 Task: Look for space in Partinico, Italy from 22nd June, 2023 to 30th June, 2023 for 2 adults in price range Rs.7000 to Rs.15000. Place can be entire place with 1  bedroom having 1 bed and 1 bathroom. Property type can be house, flat, guest house, hotel. Booking option can be shelf check-in. Required host language is English.
Action: Mouse moved to (486, 85)
Screenshot: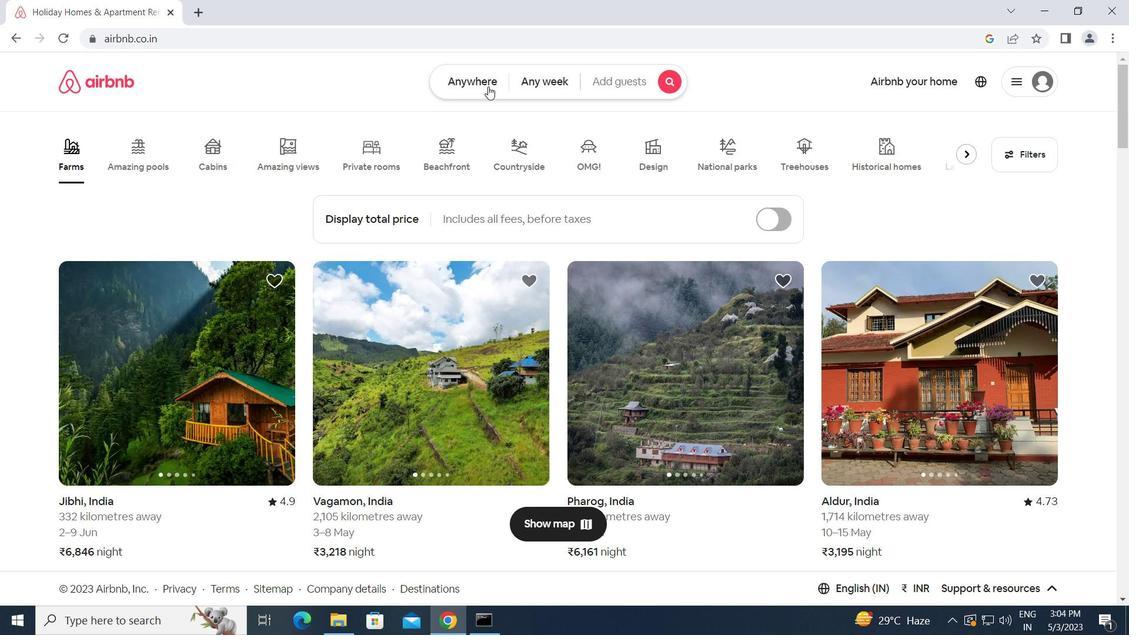 
Action: Mouse pressed left at (486, 85)
Screenshot: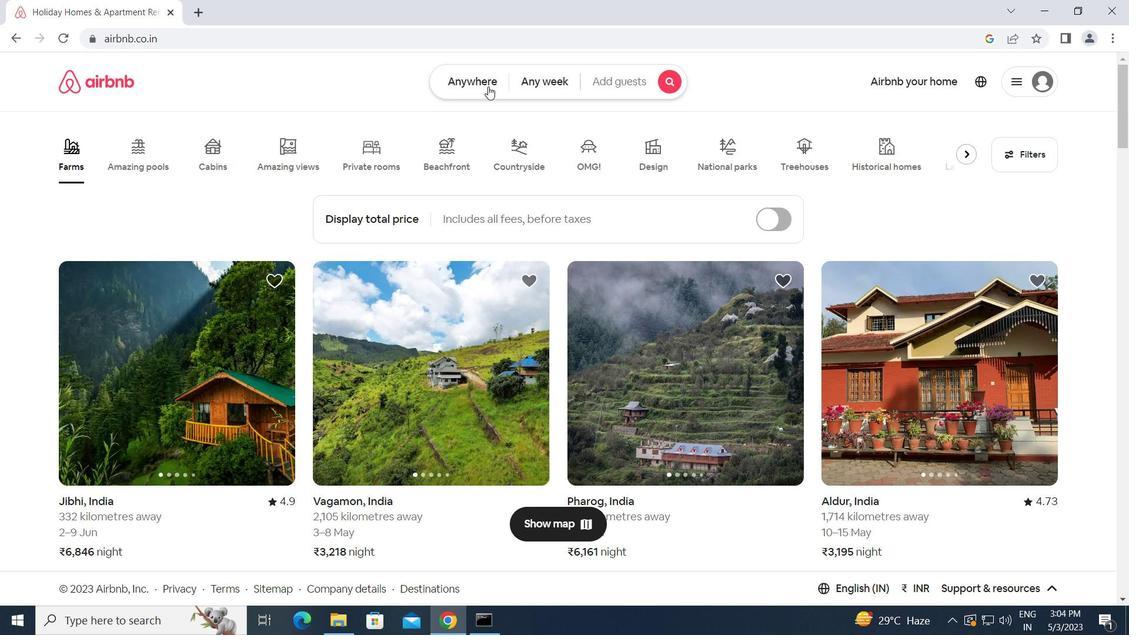 
Action: Mouse moved to (339, 139)
Screenshot: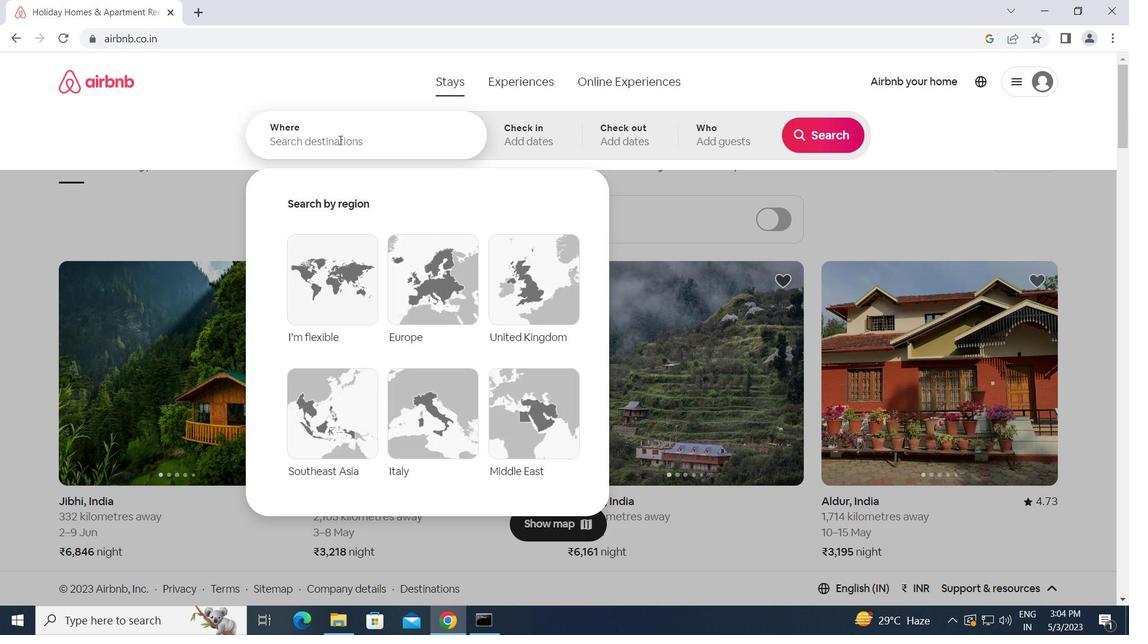 
Action: Mouse pressed left at (339, 139)
Screenshot: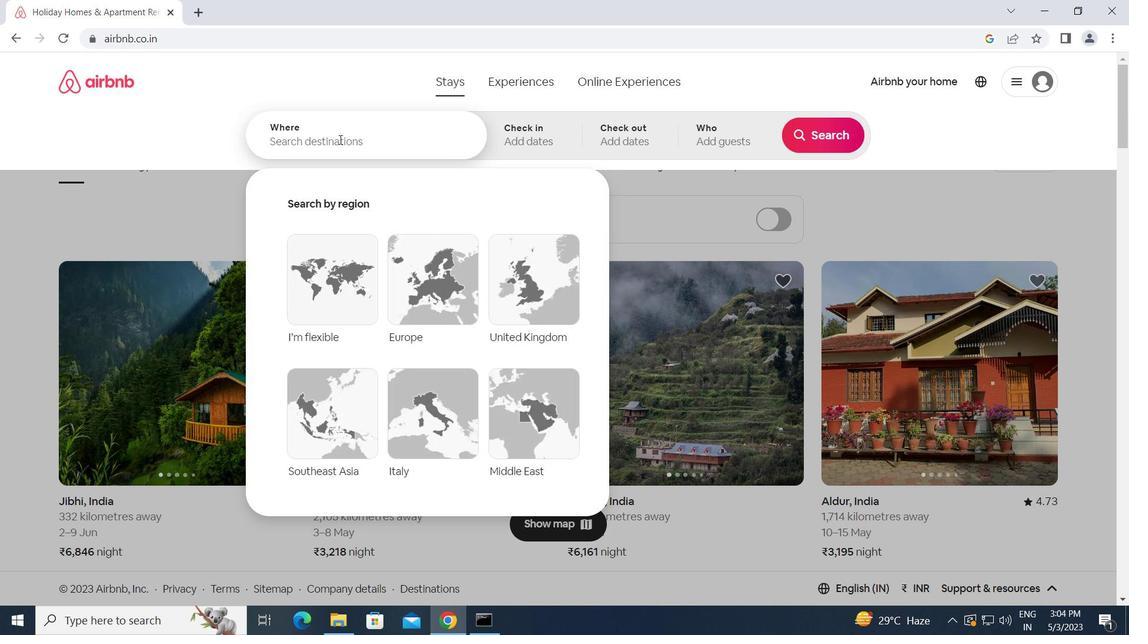 
Action: Key pressed p<Key.caps_lock>artinico,<Key.space><Key.caps_lock>i<Key.caps_lock>taly<Key.enter>
Screenshot: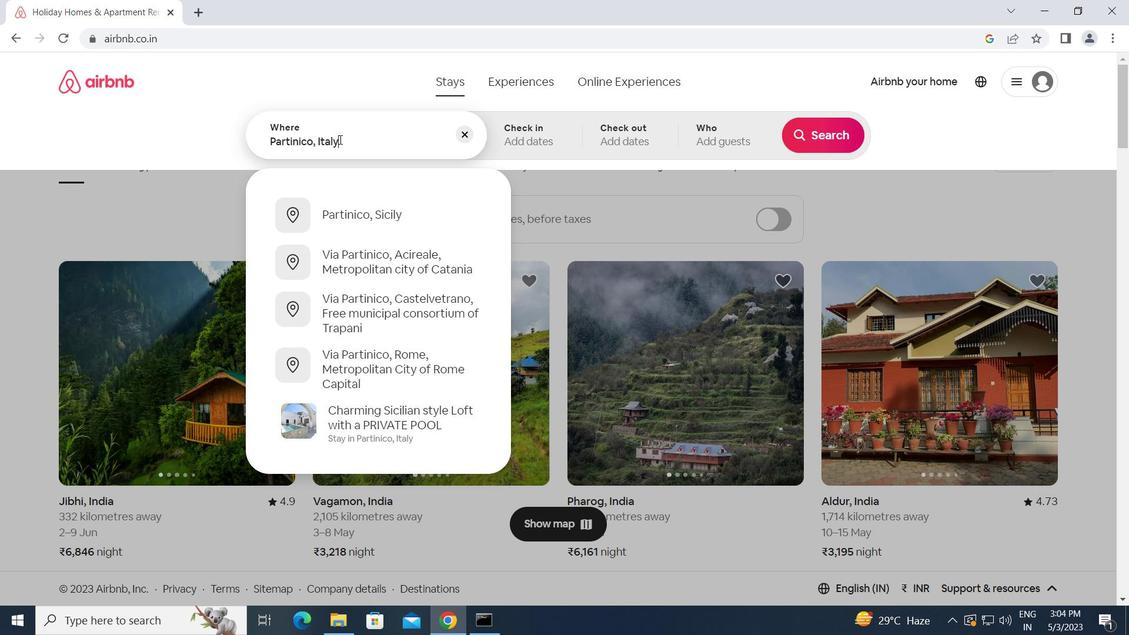 
Action: Mouse moved to (739, 412)
Screenshot: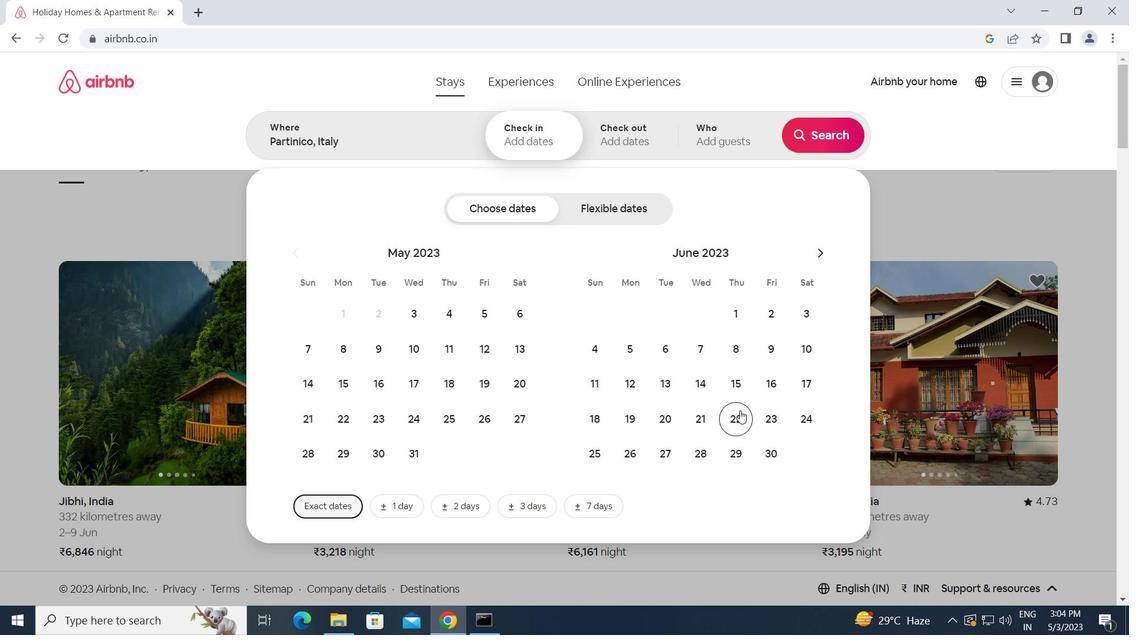 
Action: Mouse pressed left at (739, 412)
Screenshot: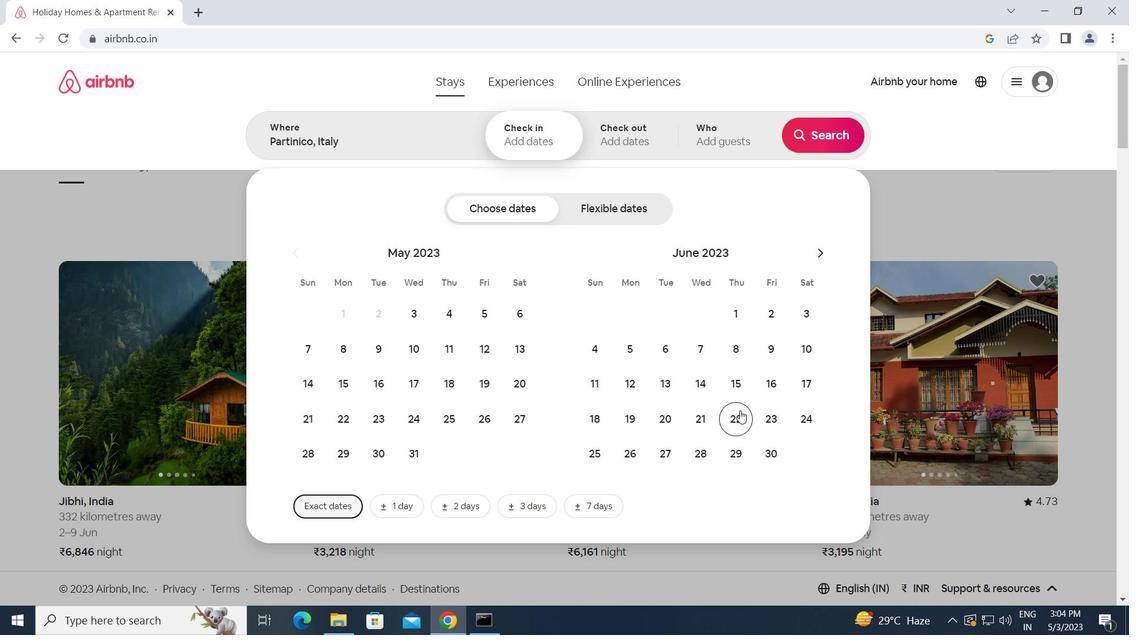 
Action: Mouse moved to (765, 452)
Screenshot: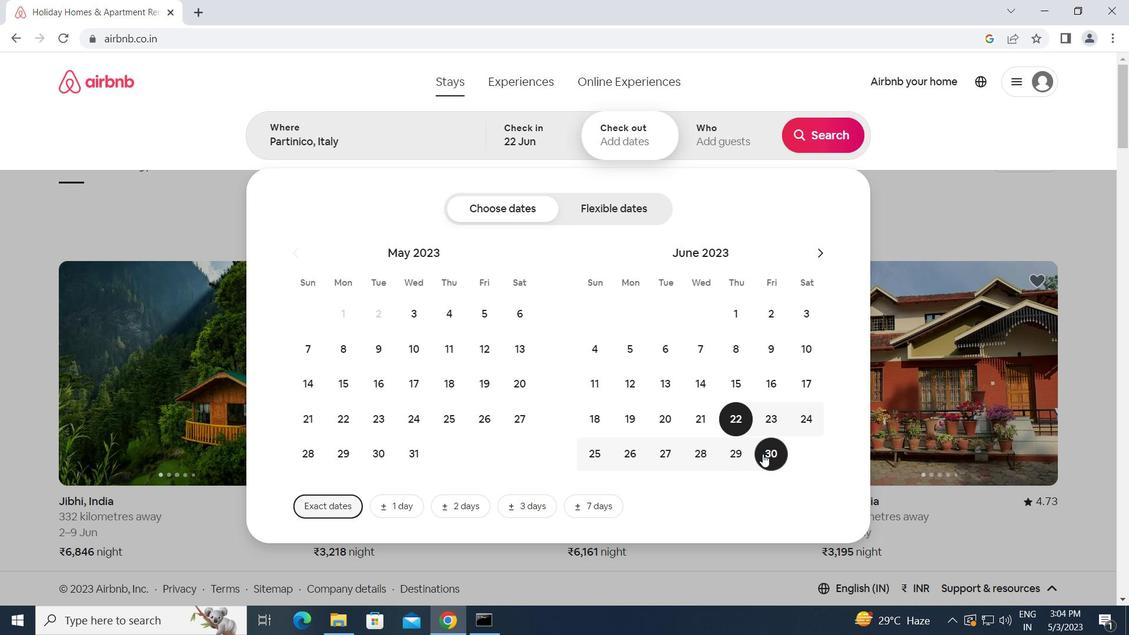 
Action: Mouse pressed left at (765, 452)
Screenshot: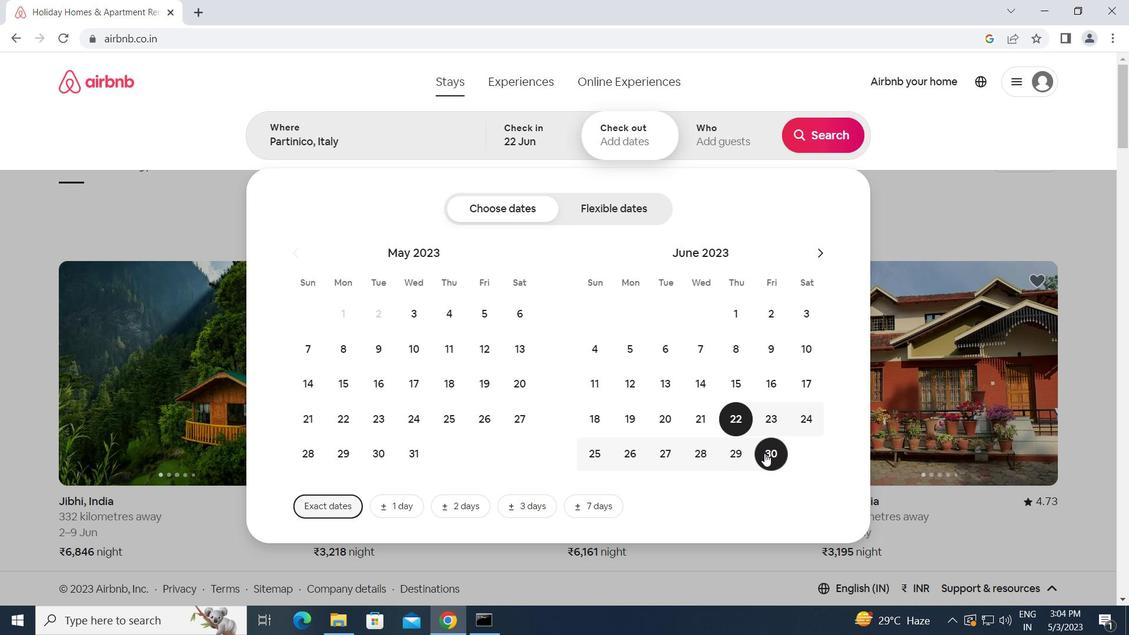 
Action: Mouse moved to (706, 135)
Screenshot: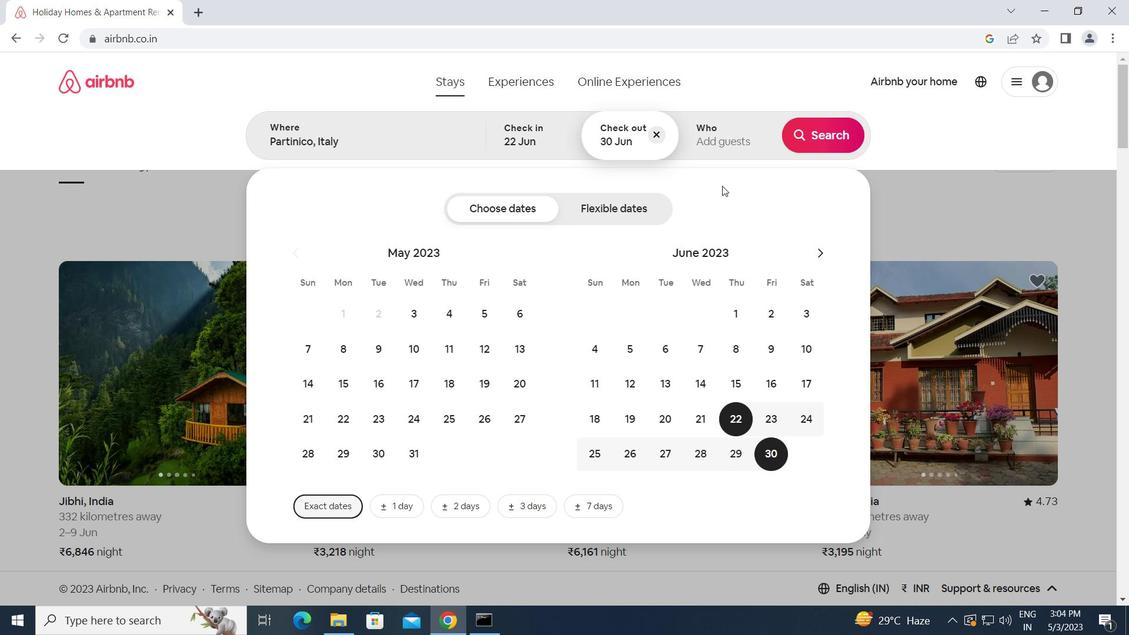 
Action: Mouse pressed left at (706, 135)
Screenshot: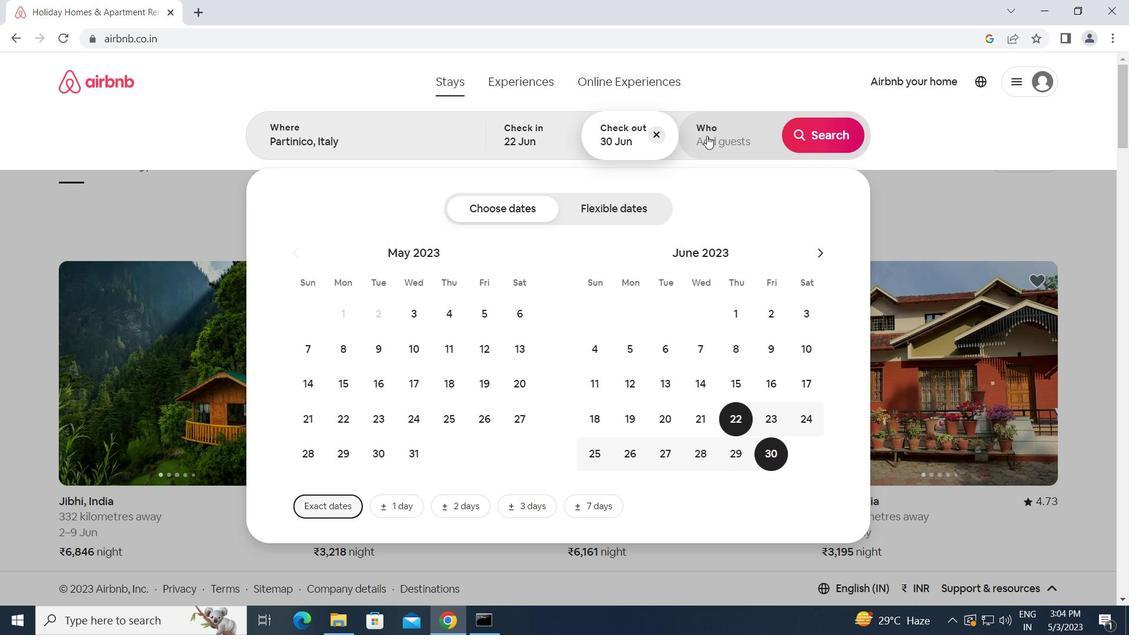 
Action: Mouse moved to (829, 211)
Screenshot: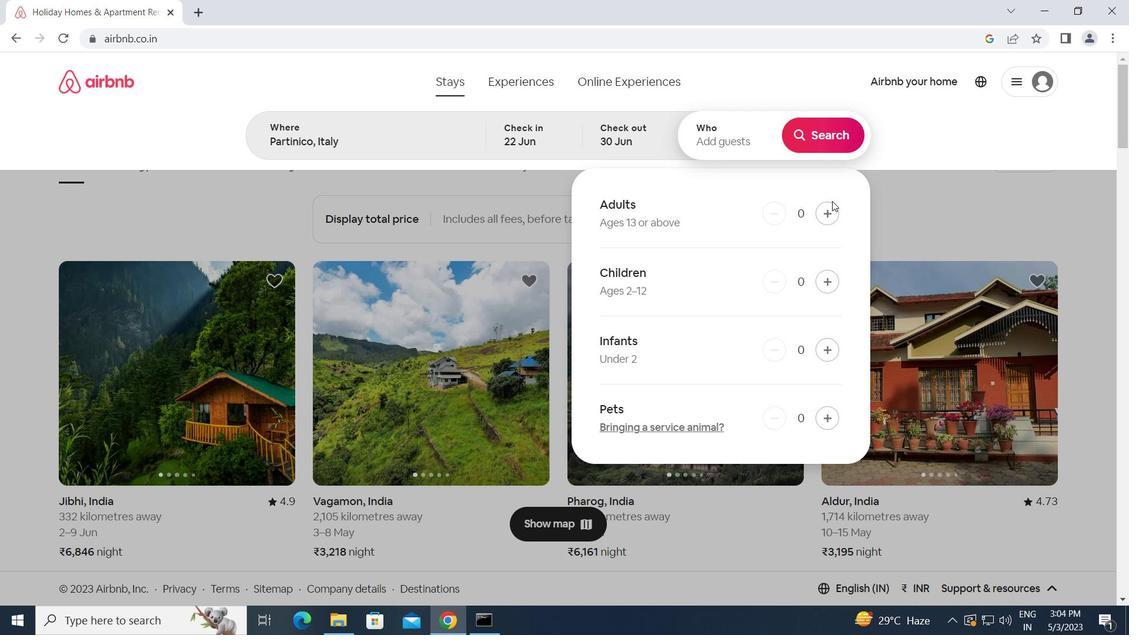 
Action: Mouse pressed left at (829, 211)
Screenshot: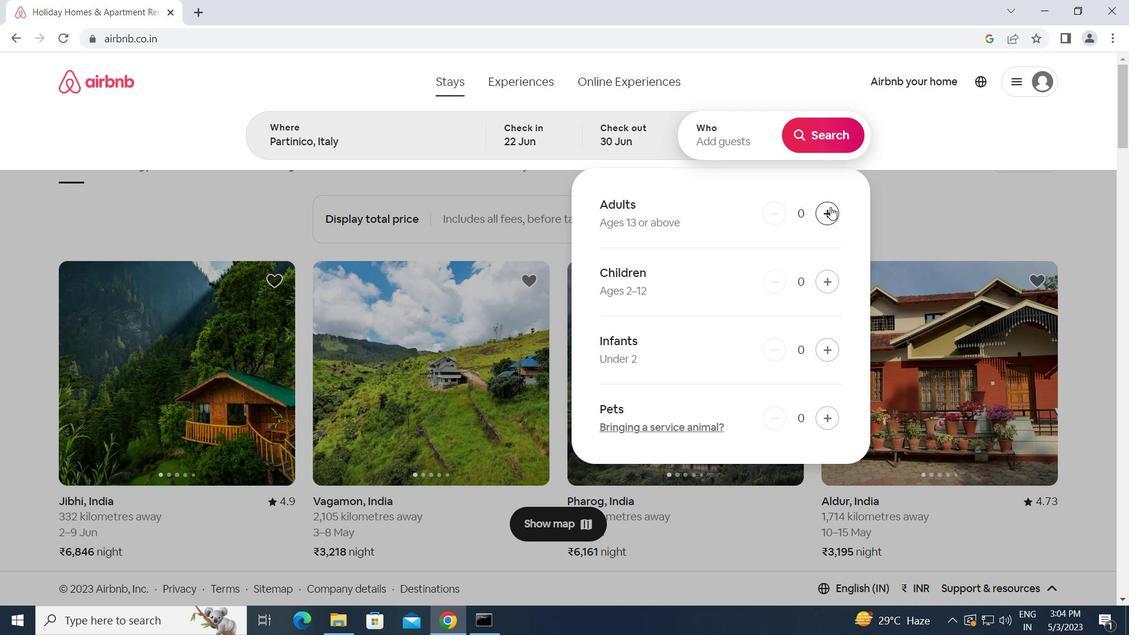 
Action: Mouse pressed left at (829, 211)
Screenshot: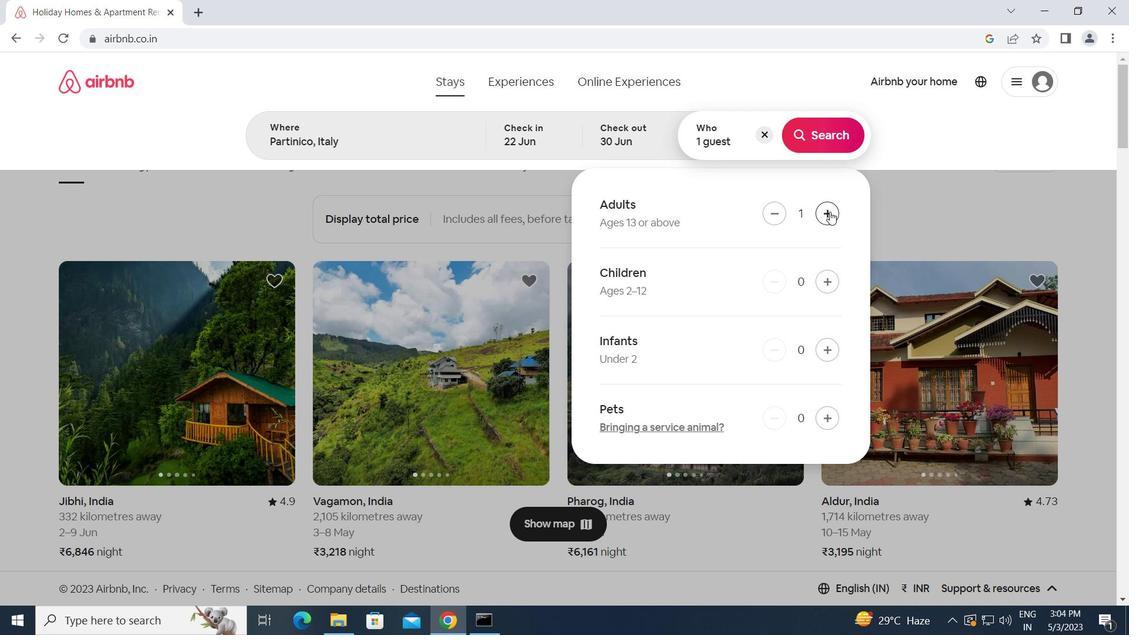
Action: Mouse moved to (827, 131)
Screenshot: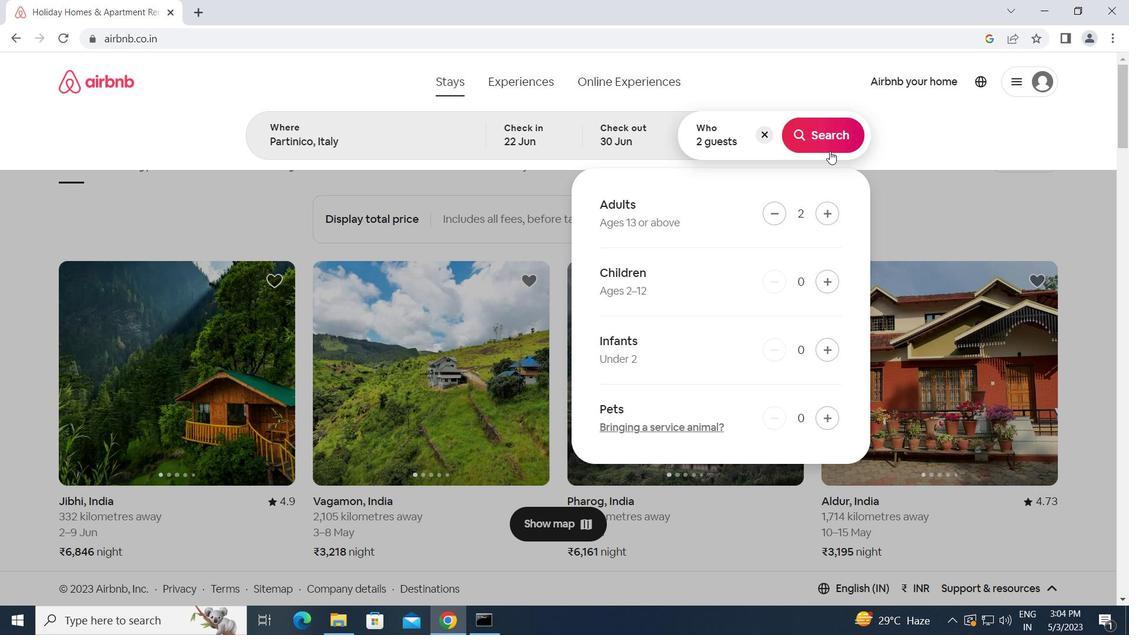 
Action: Mouse pressed left at (827, 131)
Screenshot: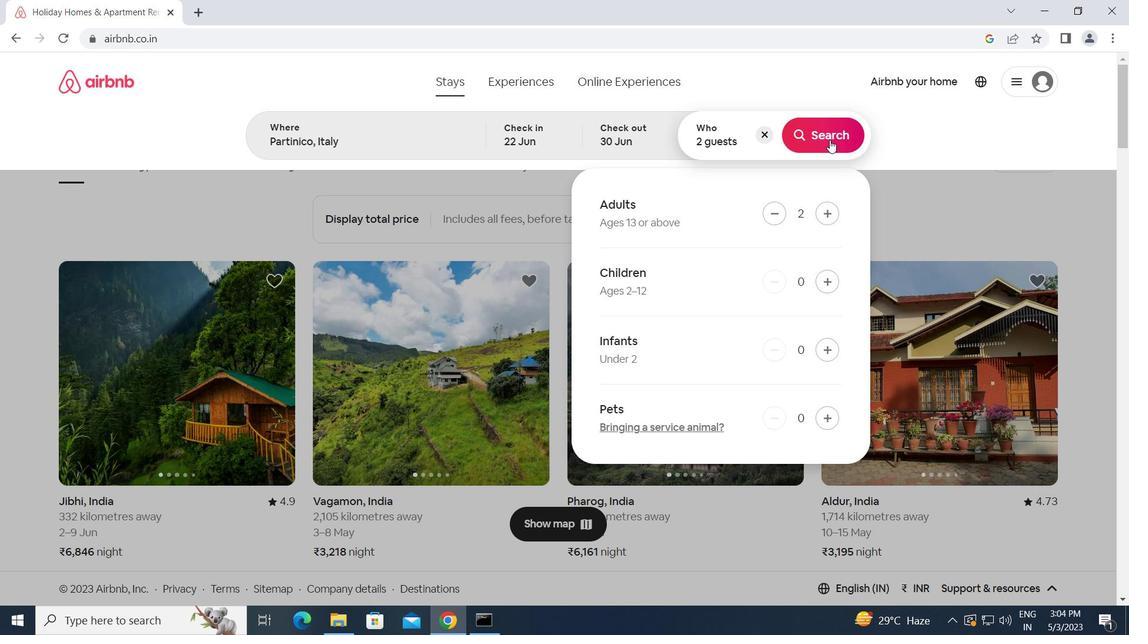 
Action: Mouse moved to (1049, 132)
Screenshot: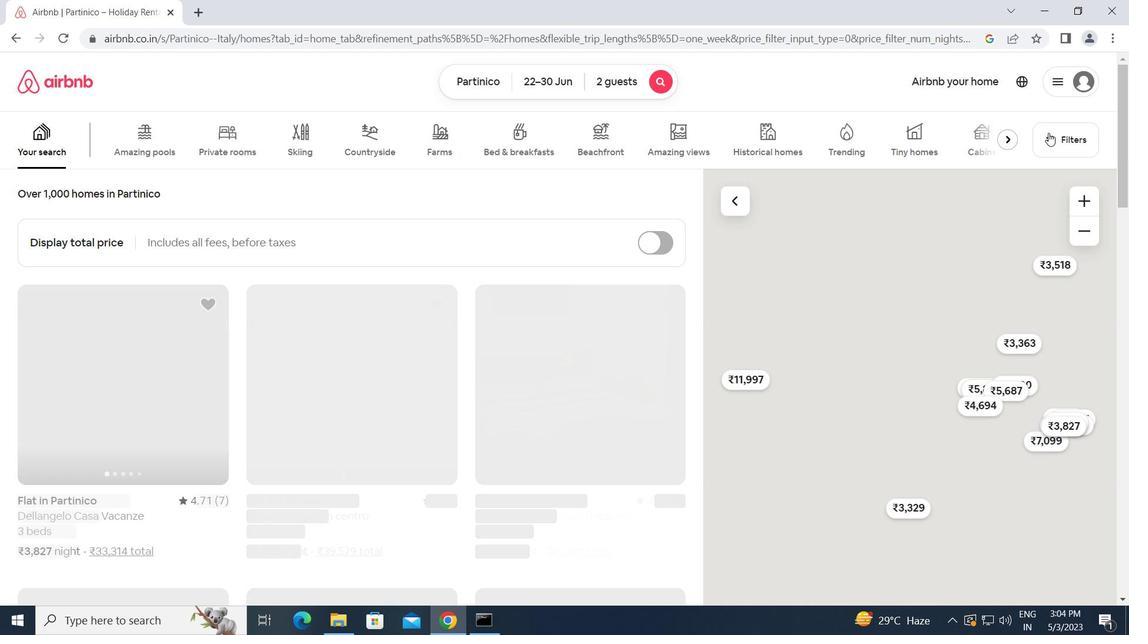 
Action: Mouse pressed left at (1049, 132)
Screenshot: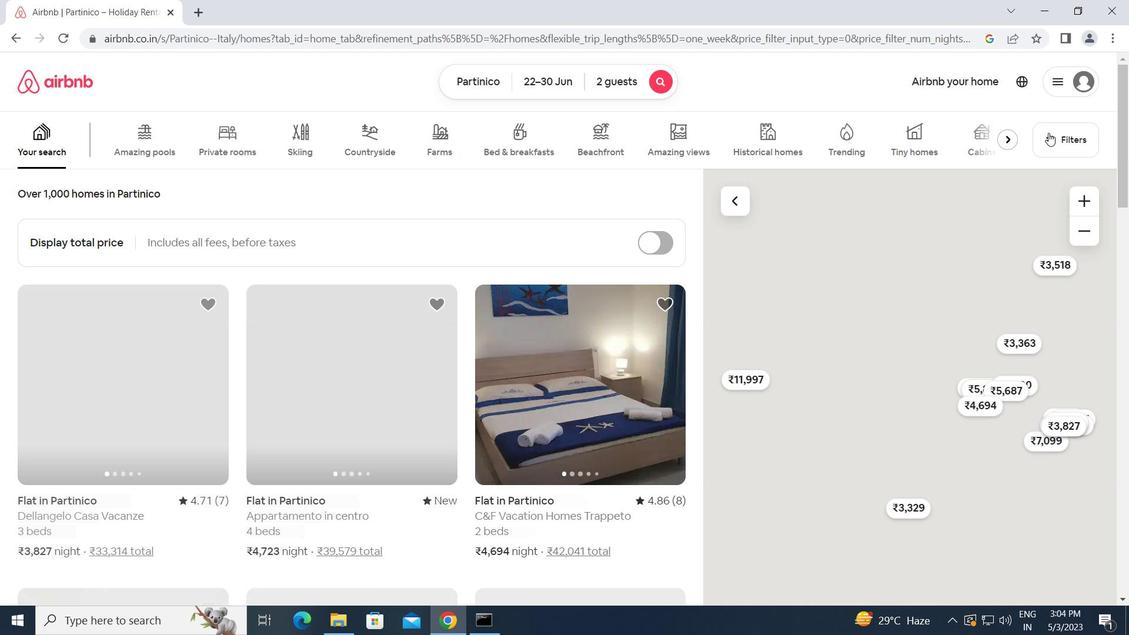 
Action: Mouse moved to (367, 326)
Screenshot: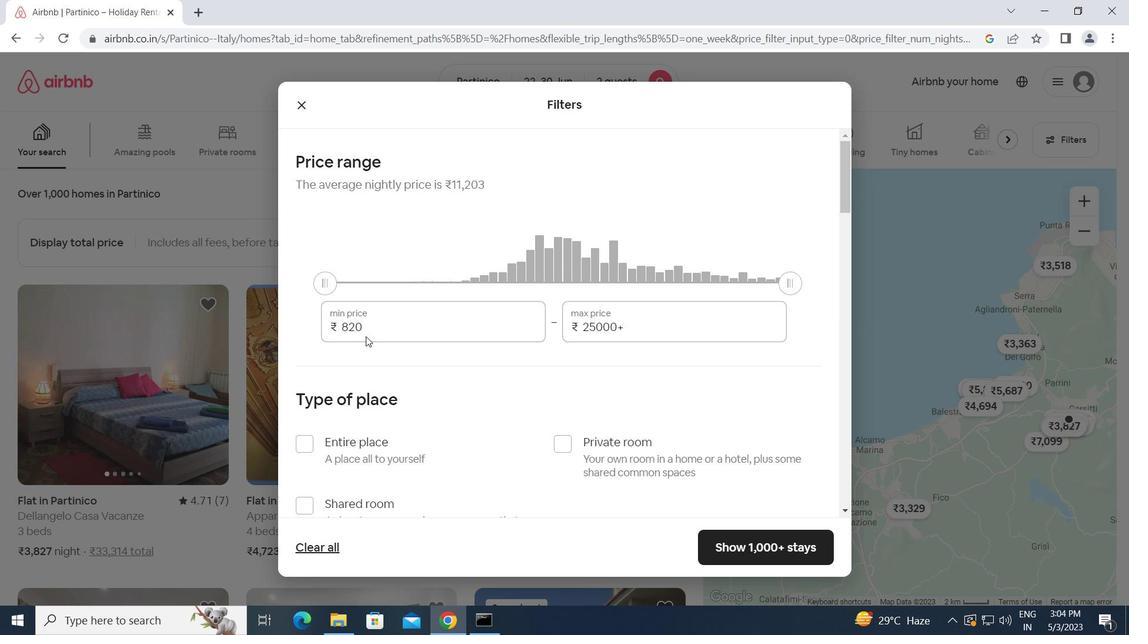 
Action: Mouse pressed left at (367, 326)
Screenshot: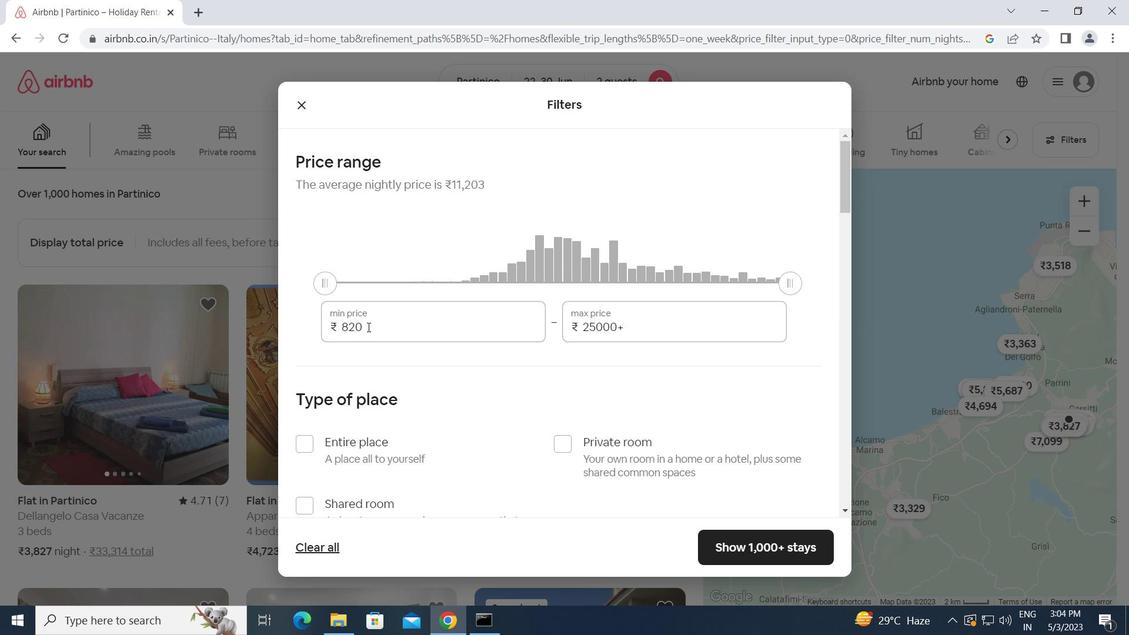 
Action: Mouse moved to (320, 332)
Screenshot: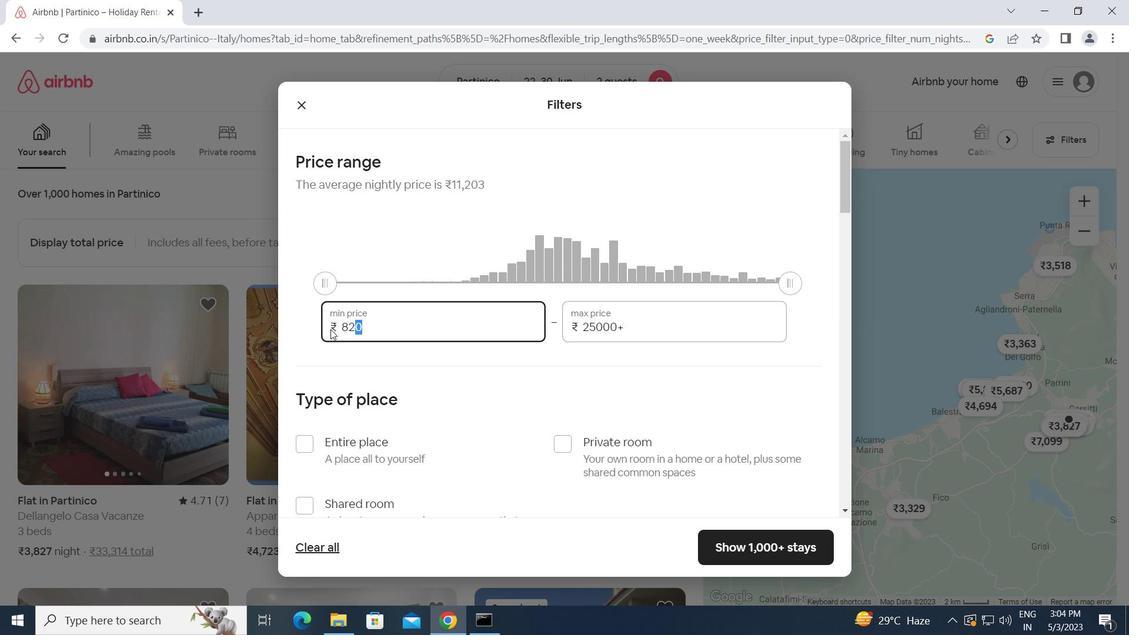 
Action: Key pressed 7000<Key.tab>15000
Screenshot: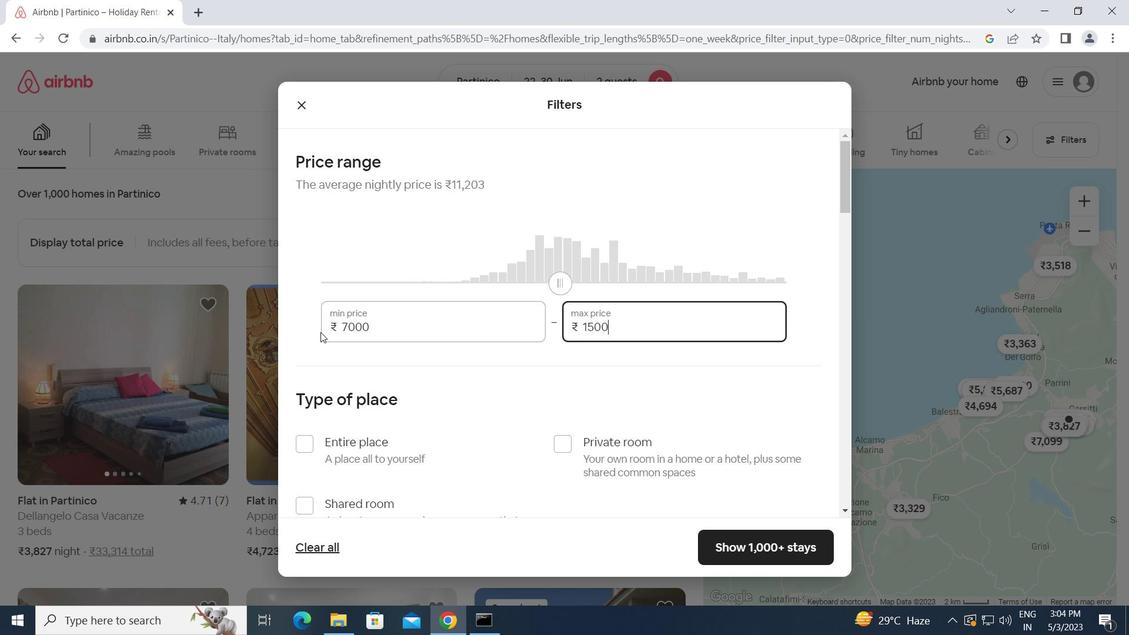 
Action: Mouse moved to (309, 445)
Screenshot: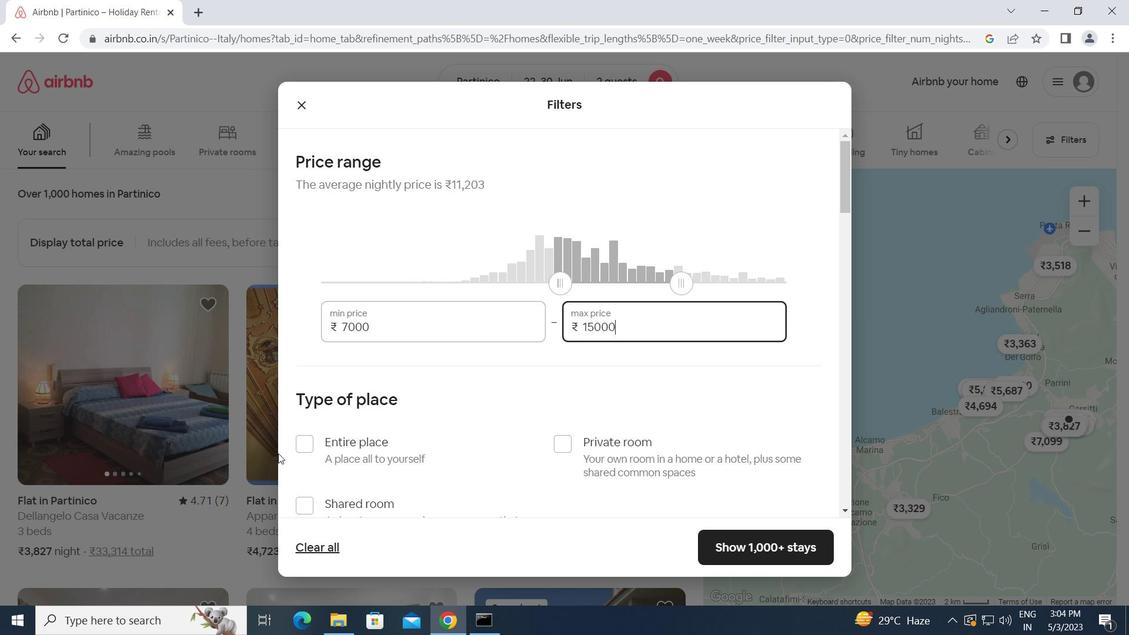 
Action: Mouse pressed left at (309, 445)
Screenshot: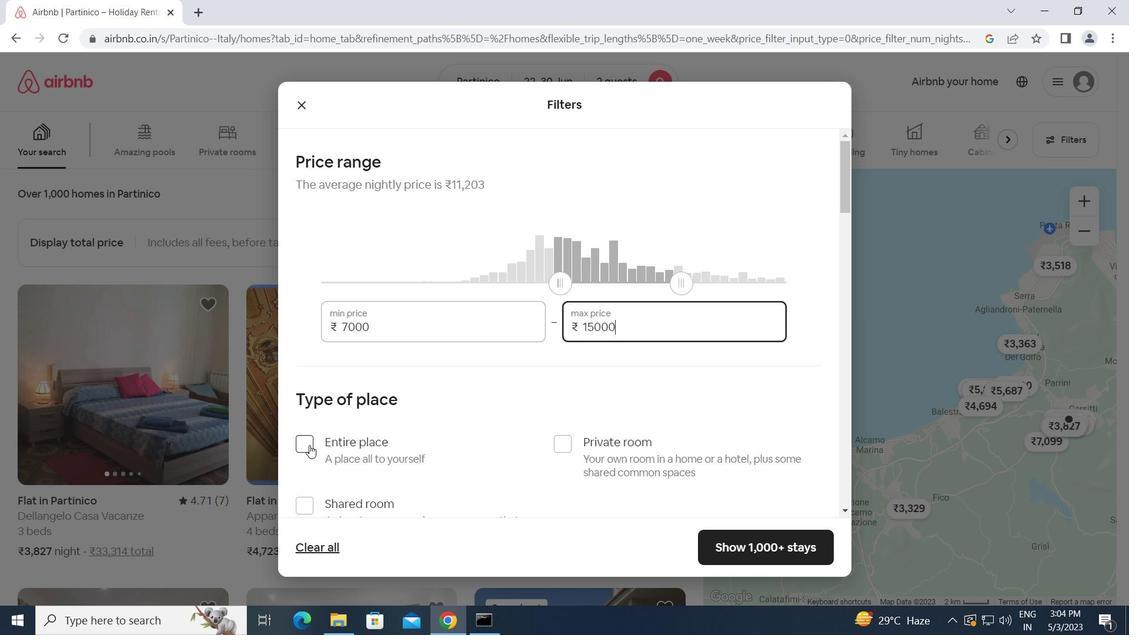 
Action: Mouse moved to (316, 449)
Screenshot: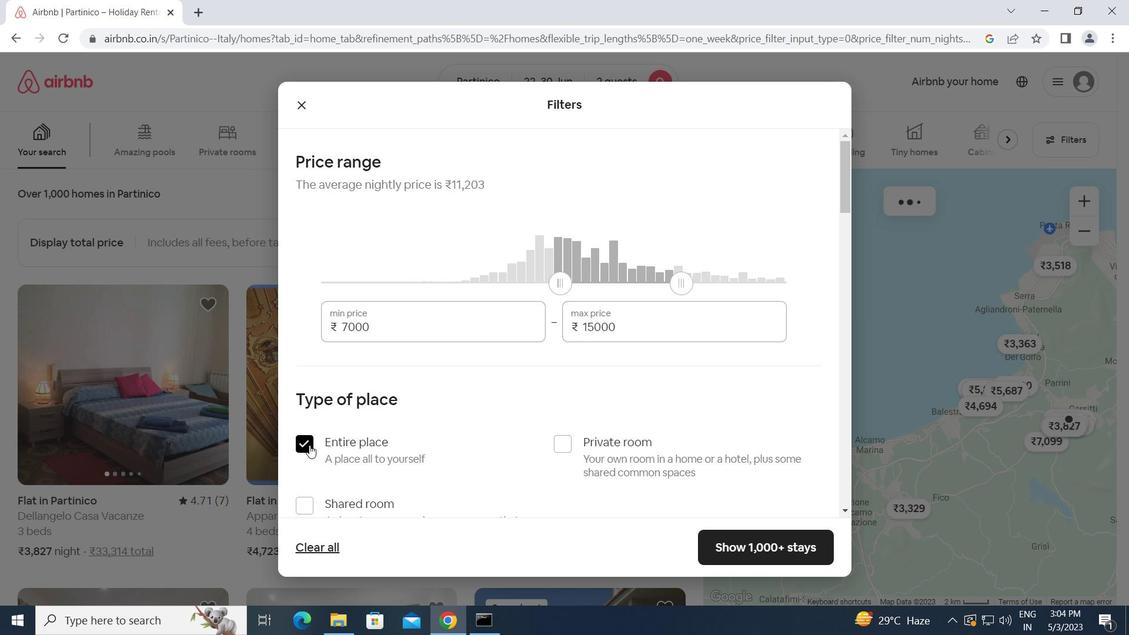 
Action: Mouse scrolled (316, 449) with delta (0, 0)
Screenshot: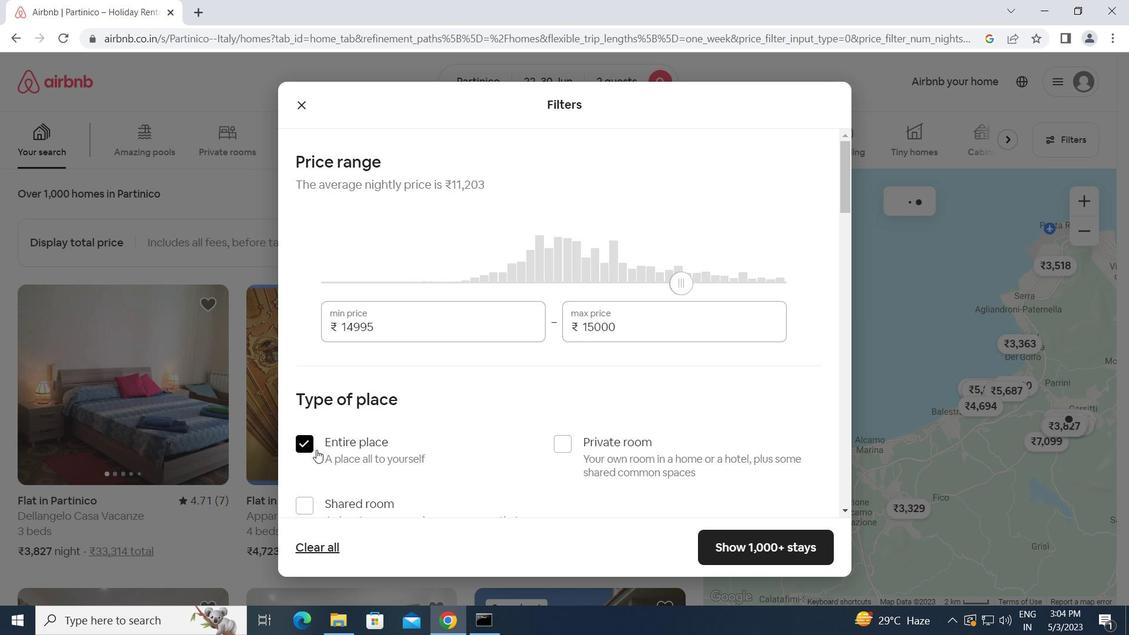 
Action: Mouse scrolled (316, 449) with delta (0, 0)
Screenshot: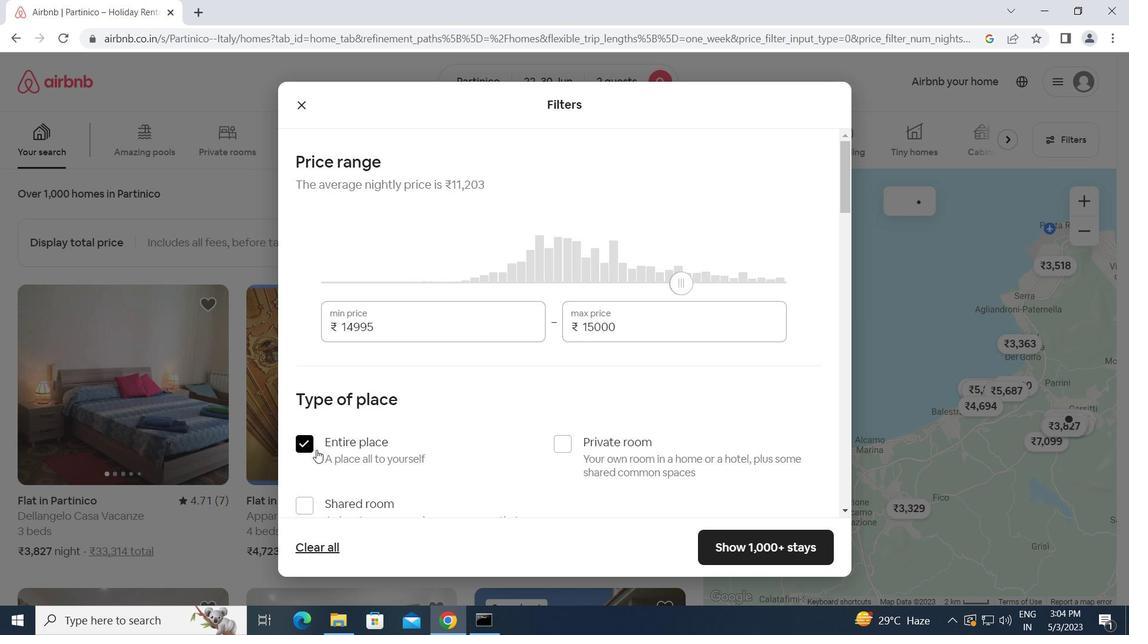 
Action: Mouse moved to (338, 447)
Screenshot: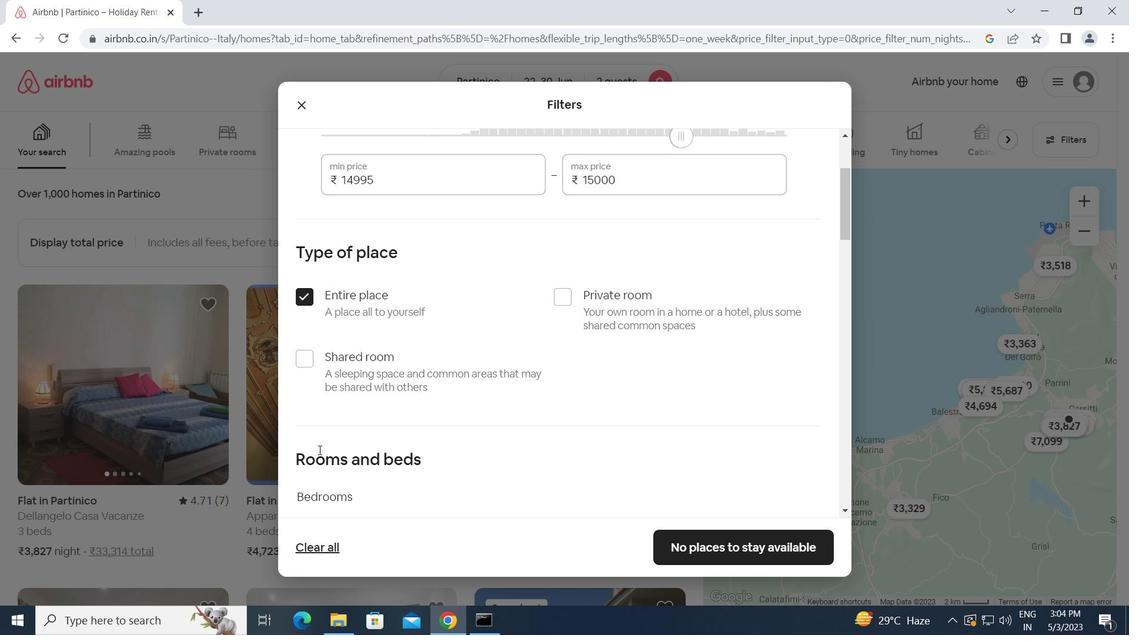 
Action: Mouse scrolled (338, 446) with delta (0, 0)
Screenshot: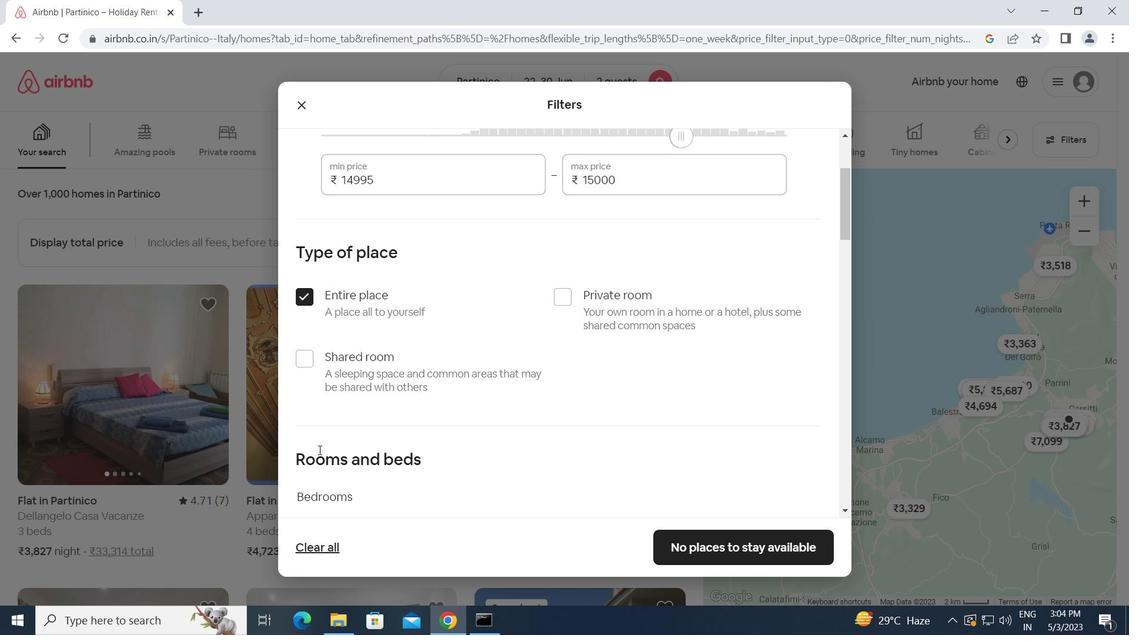 
Action: Mouse moved to (352, 444)
Screenshot: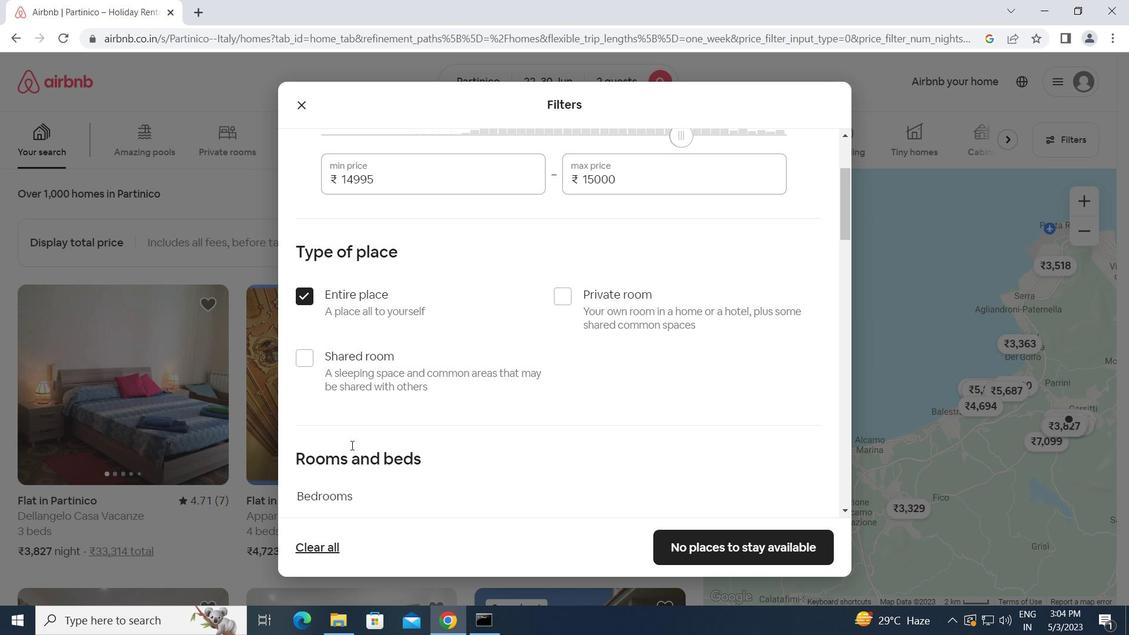 
Action: Mouse scrolled (352, 443) with delta (0, 0)
Screenshot: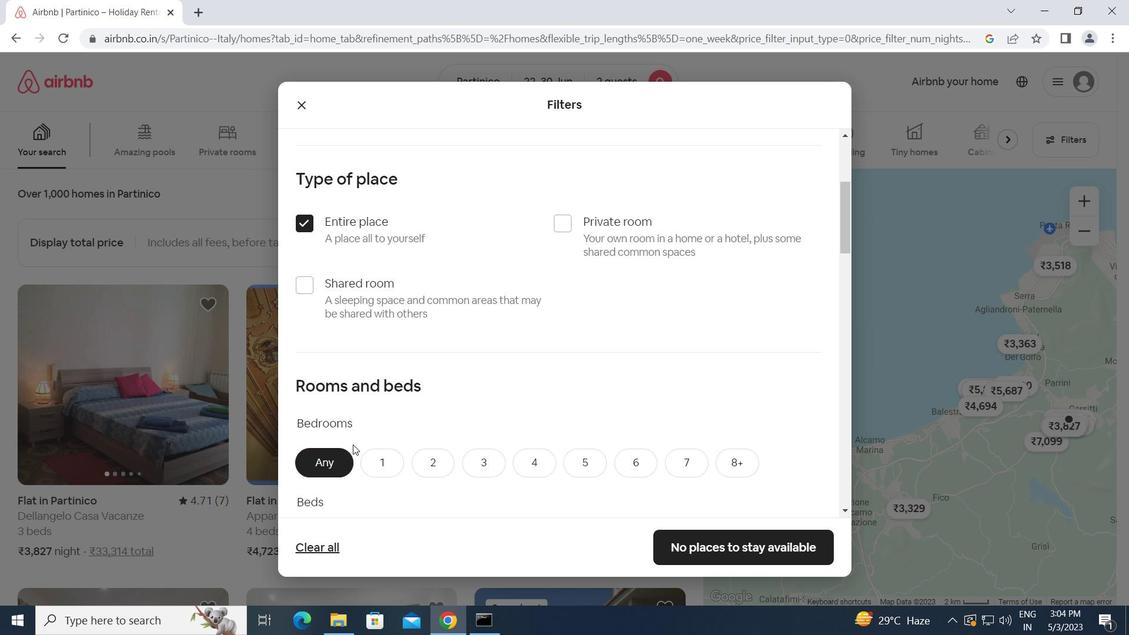 
Action: Mouse scrolled (352, 443) with delta (0, 0)
Screenshot: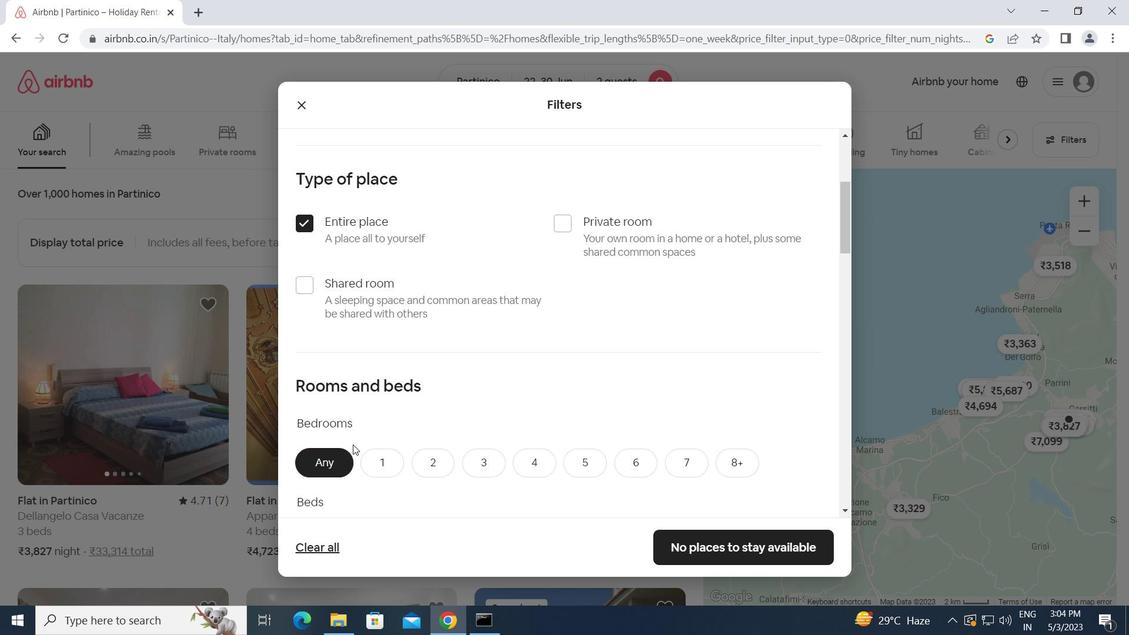 
Action: Mouse scrolled (352, 443) with delta (0, 0)
Screenshot: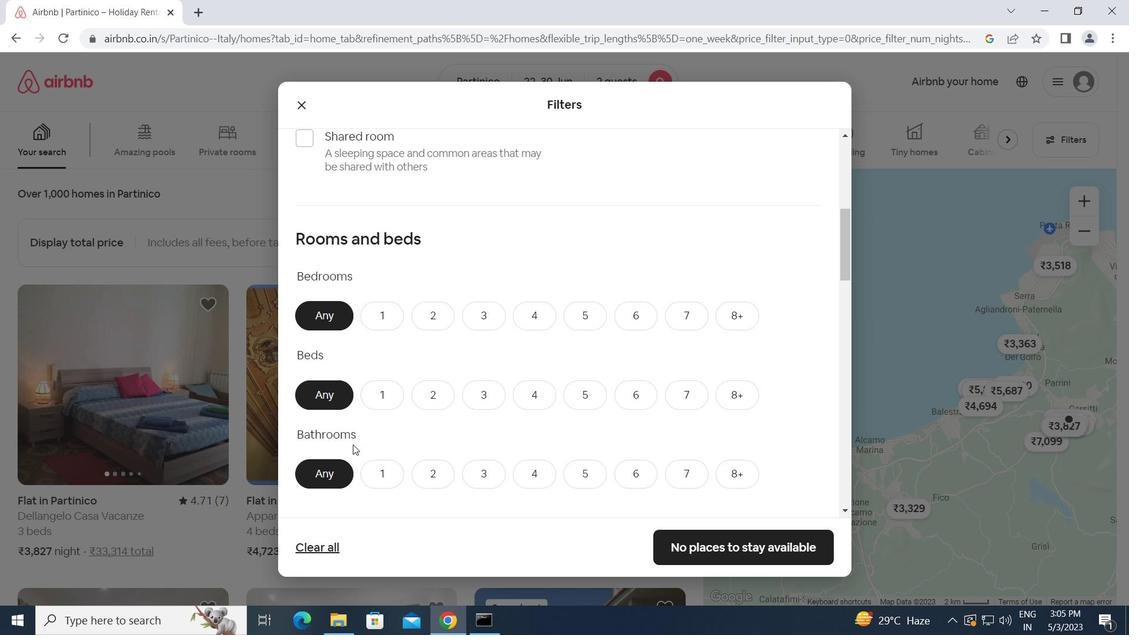 
Action: Mouse moved to (375, 248)
Screenshot: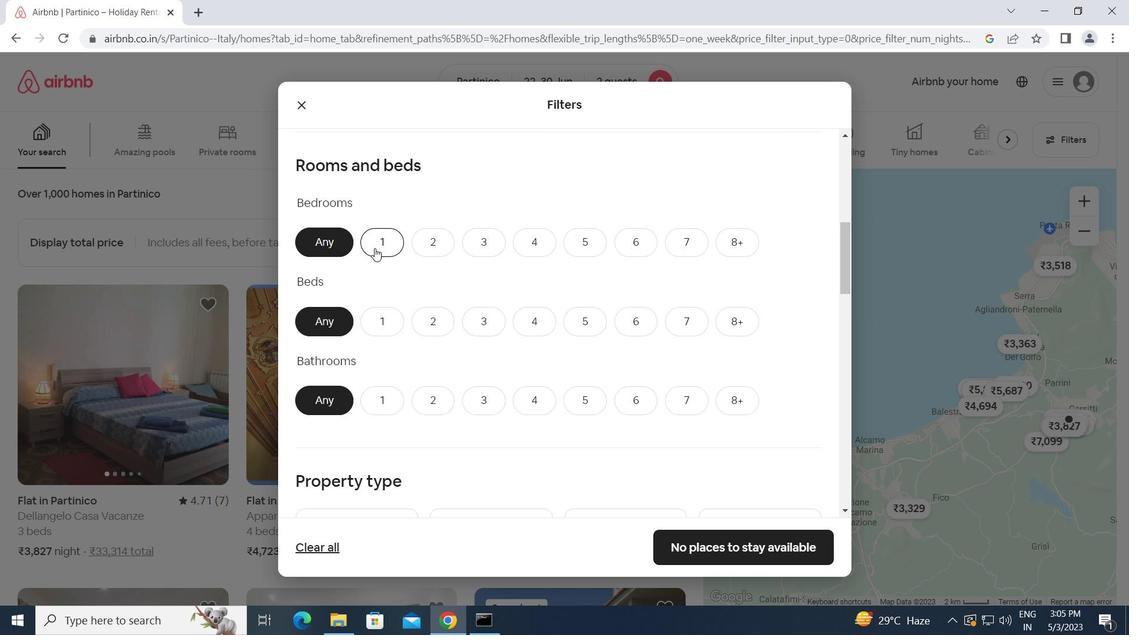 
Action: Mouse pressed left at (375, 248)
Screenshot: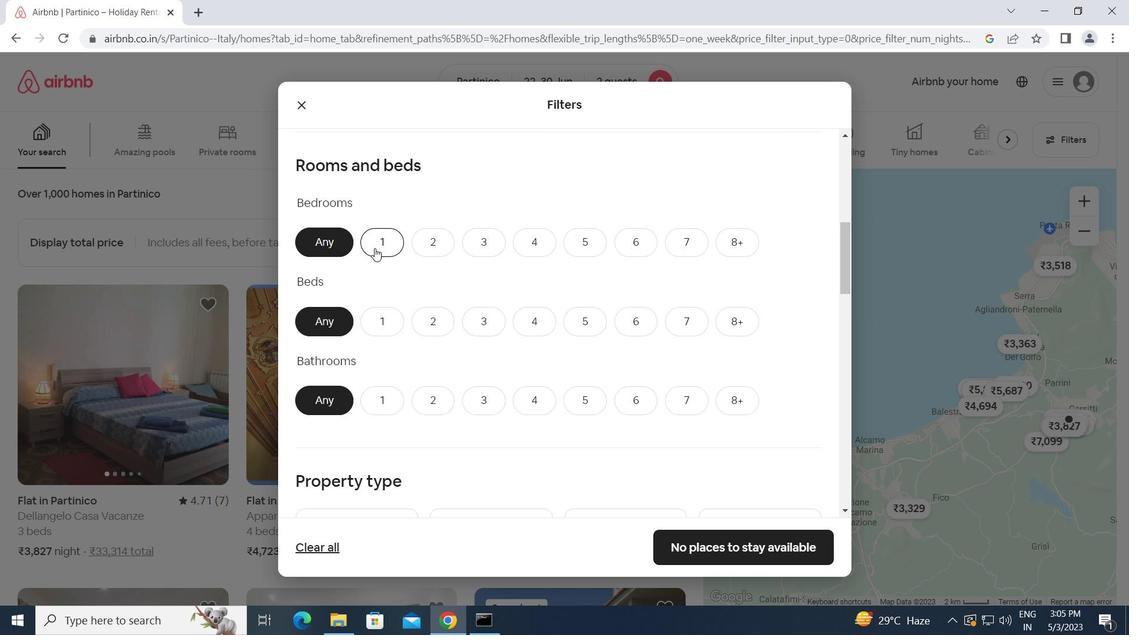 
Action: Mouse moved to (392, 326)
Screenshot: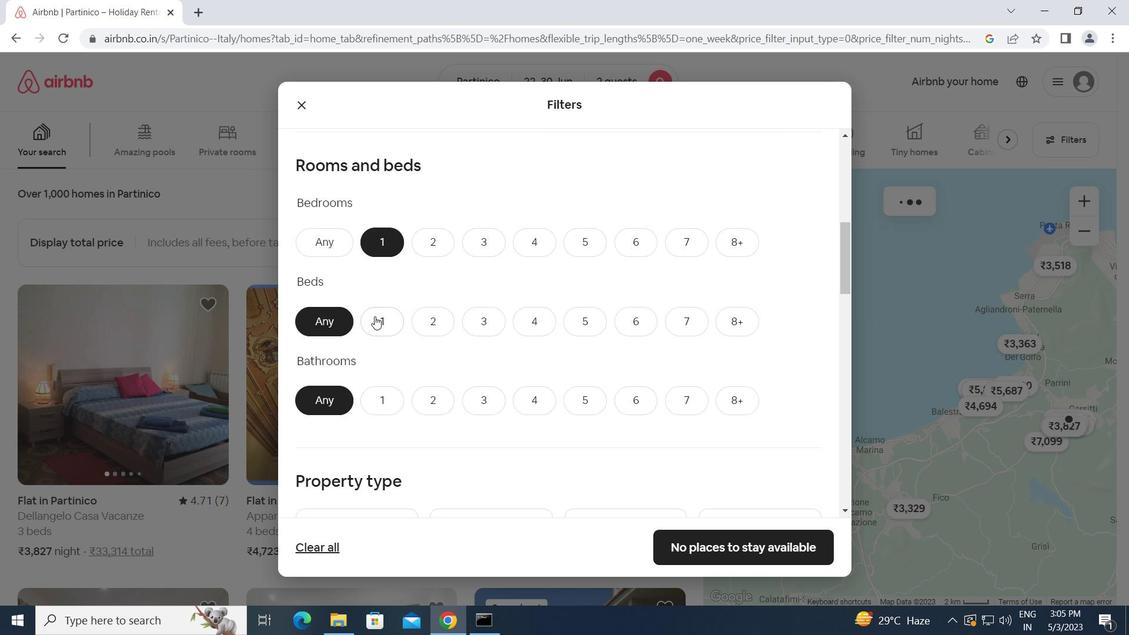 
Action: Mouse pressed left at (392, 326)
Screenshot: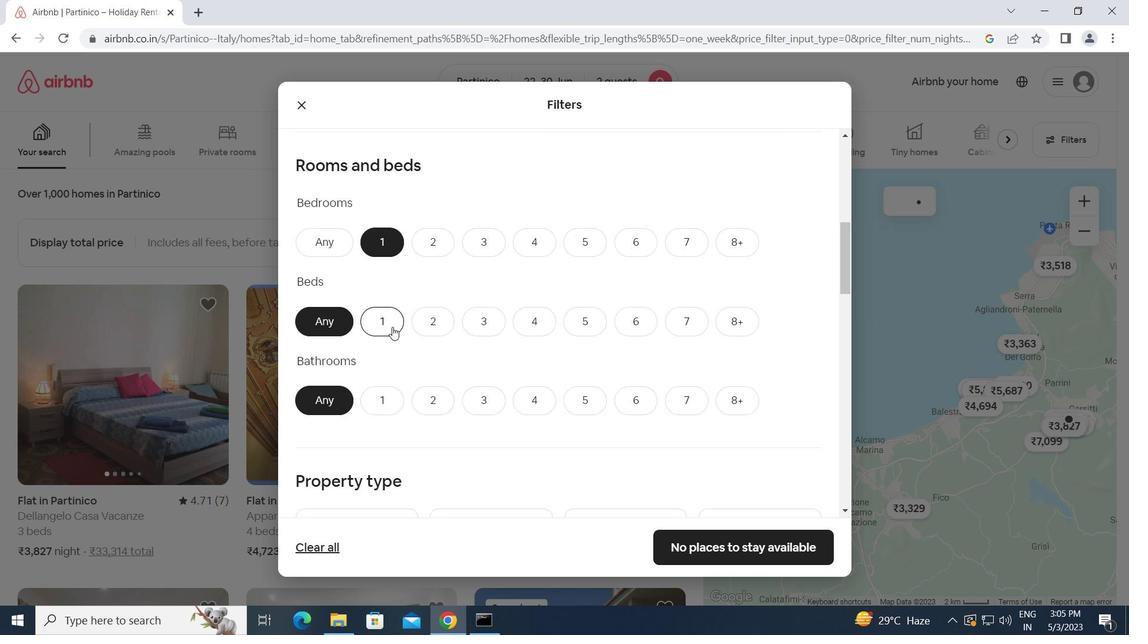 
Action: Mouse moved to (382, 395)
Screenshot: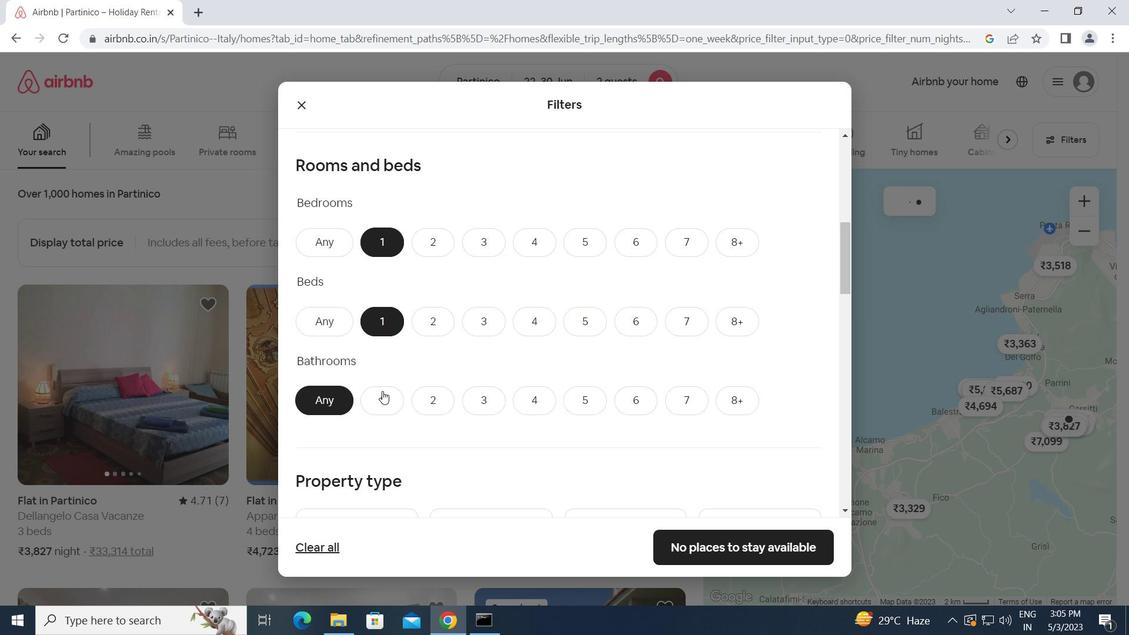 
Action: Mouse pressed left at (382, 395)
Screenshot: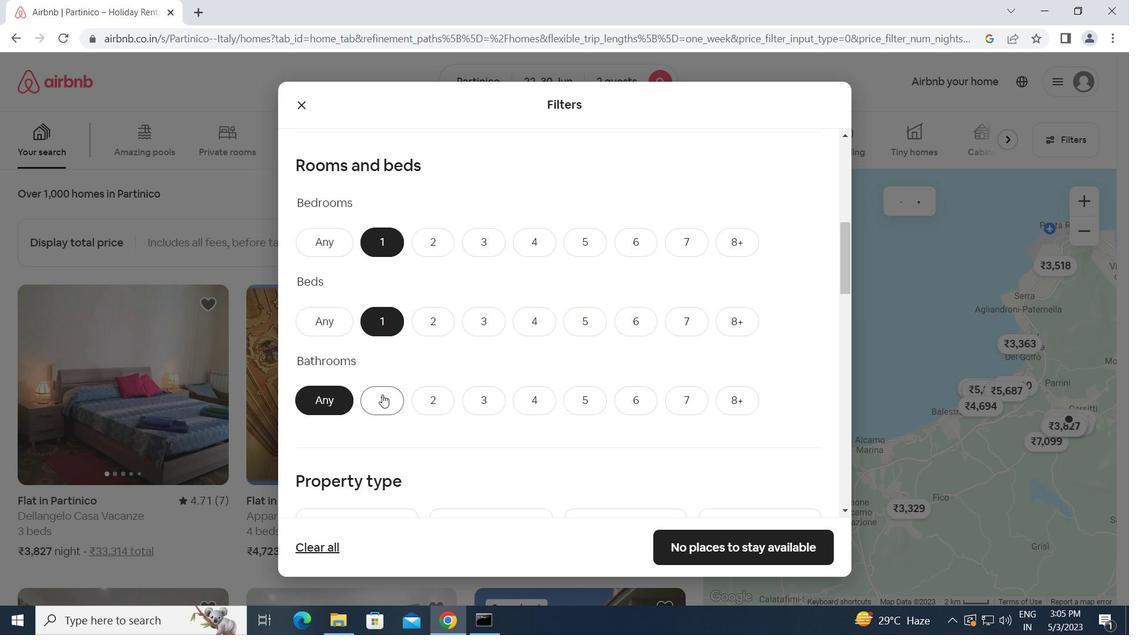 
Action: Mouse moved to (399, 422)
Screenshot: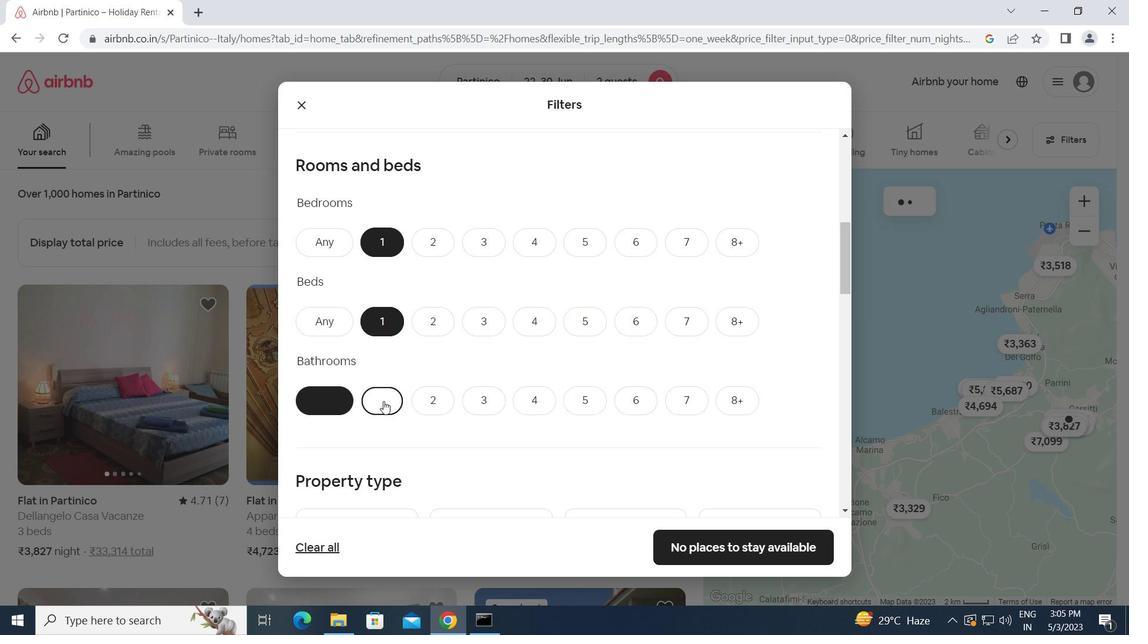 
Action: Mouse scrolled (399, 422) with delta (0, 0)
Screenshot: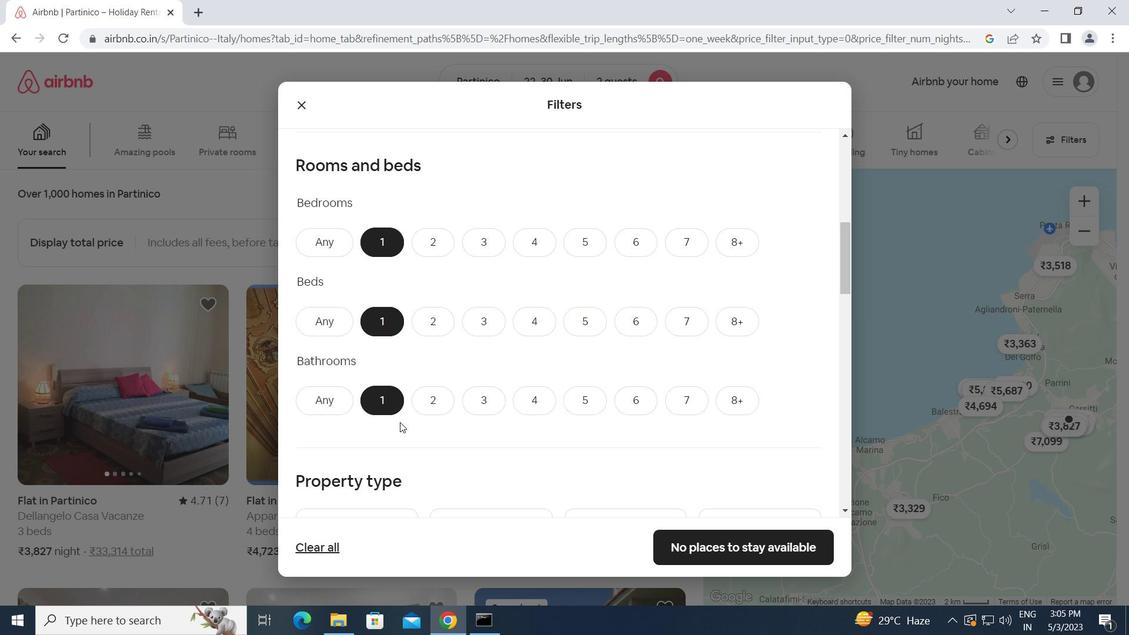 
Action: Mouse moved to (401, 422)
Screenshot: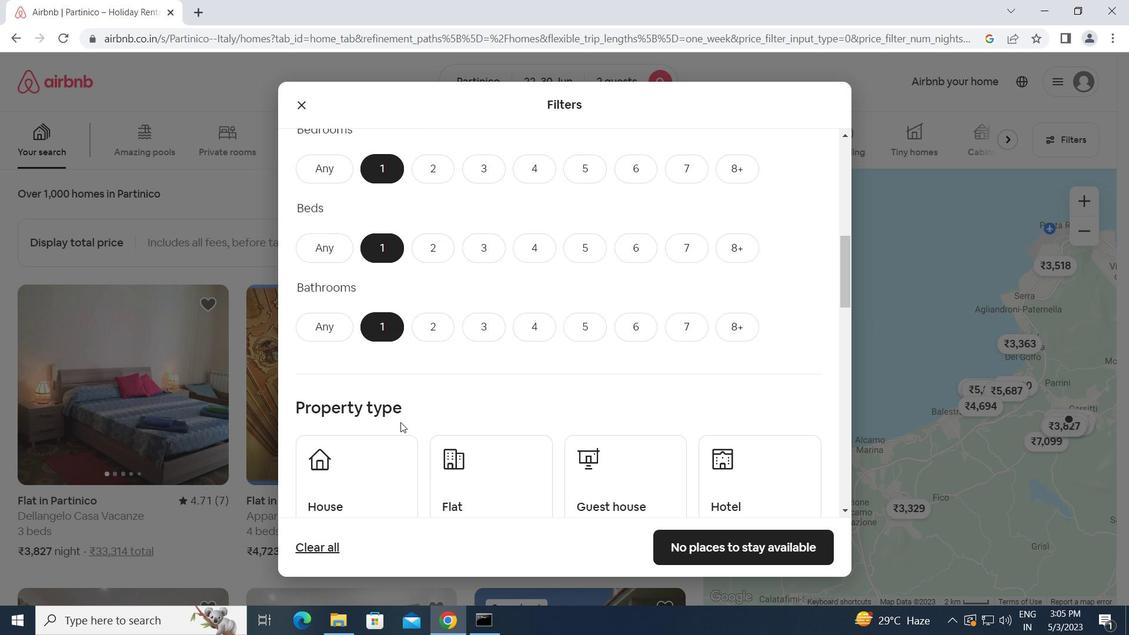 
Action: Mouse scrolled (401, 422) with delta (0, 0)
Screenshot: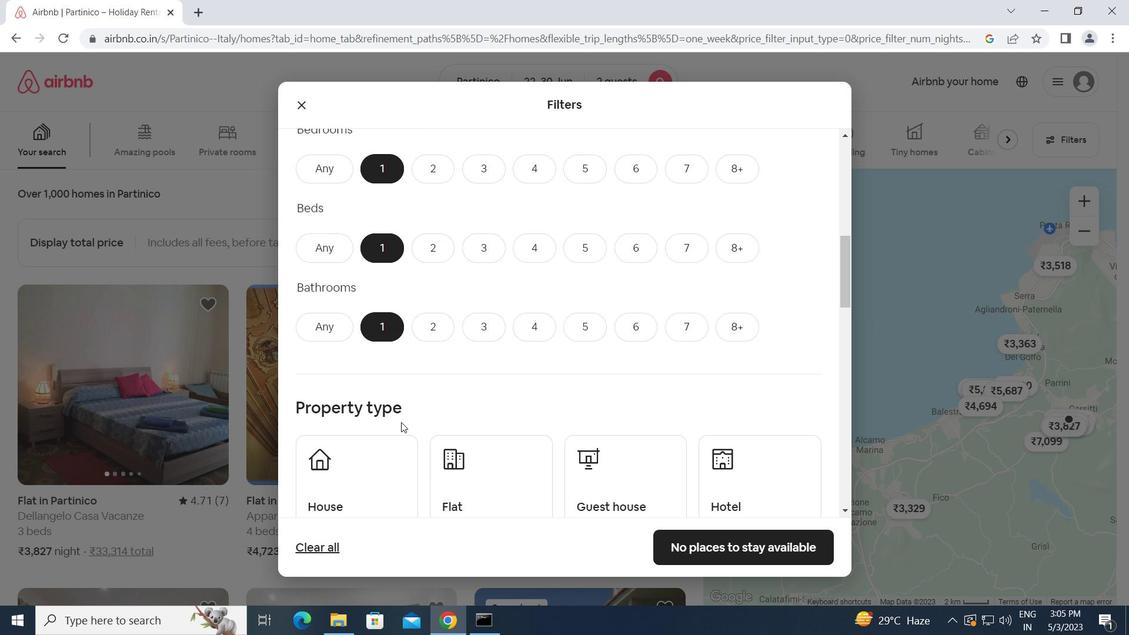 
Action: Mouse moved to (389, 417)
Screenshot: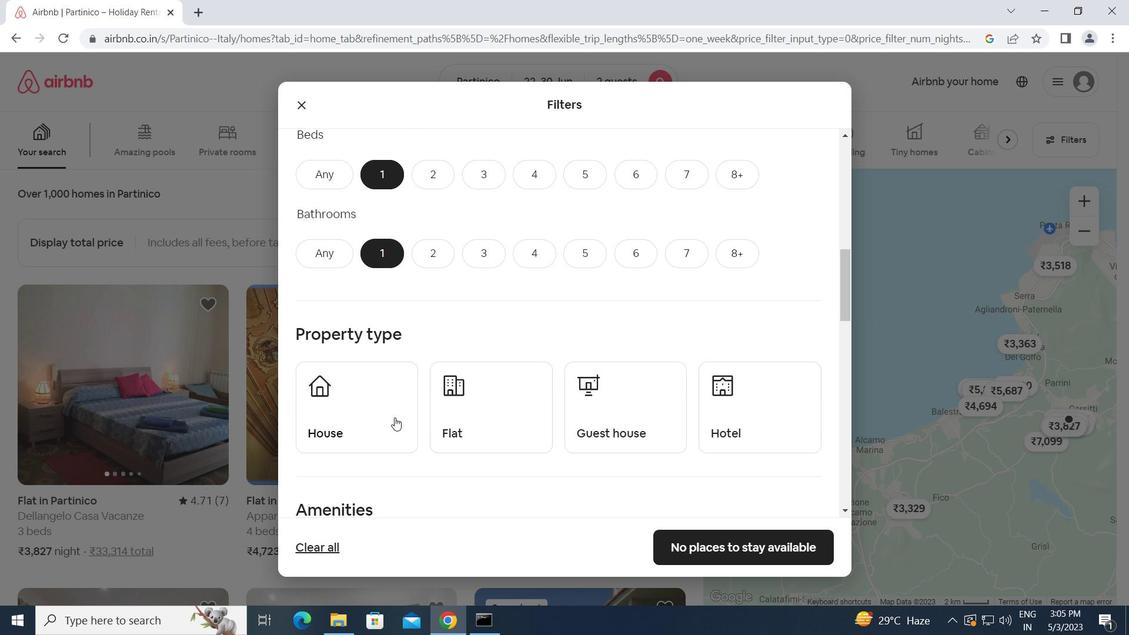 
Action: Mouse pressed left at (389, 417)
Screenshot: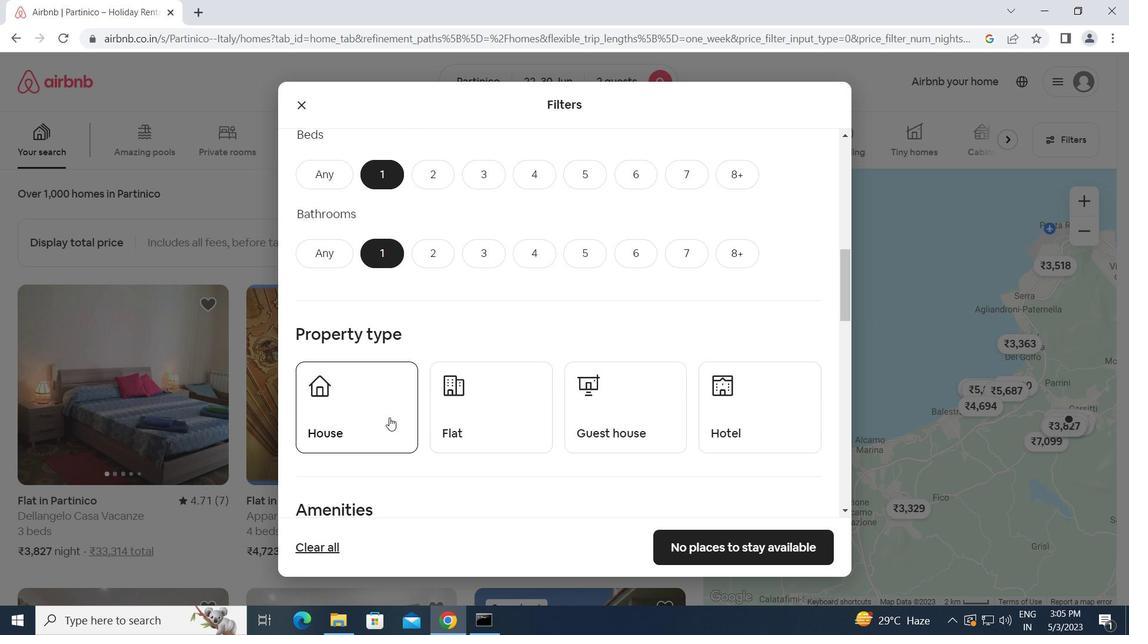 
Action: Mouse moved to (509, 425)
Screenshot: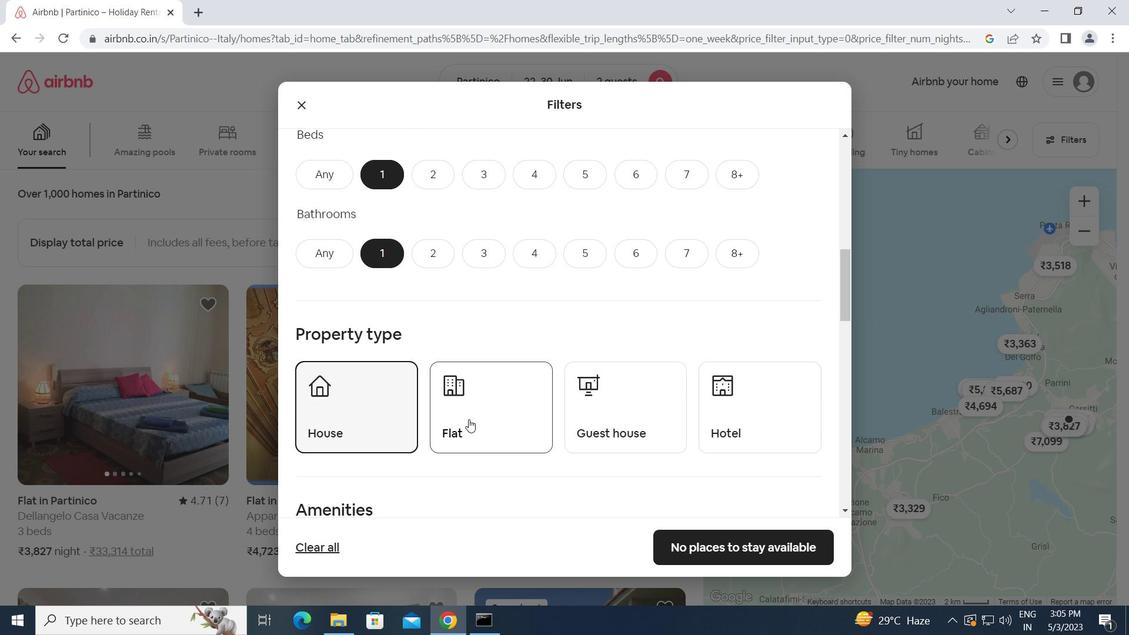 
Action: Mouse pressed left at (509, 425)
Screenshot: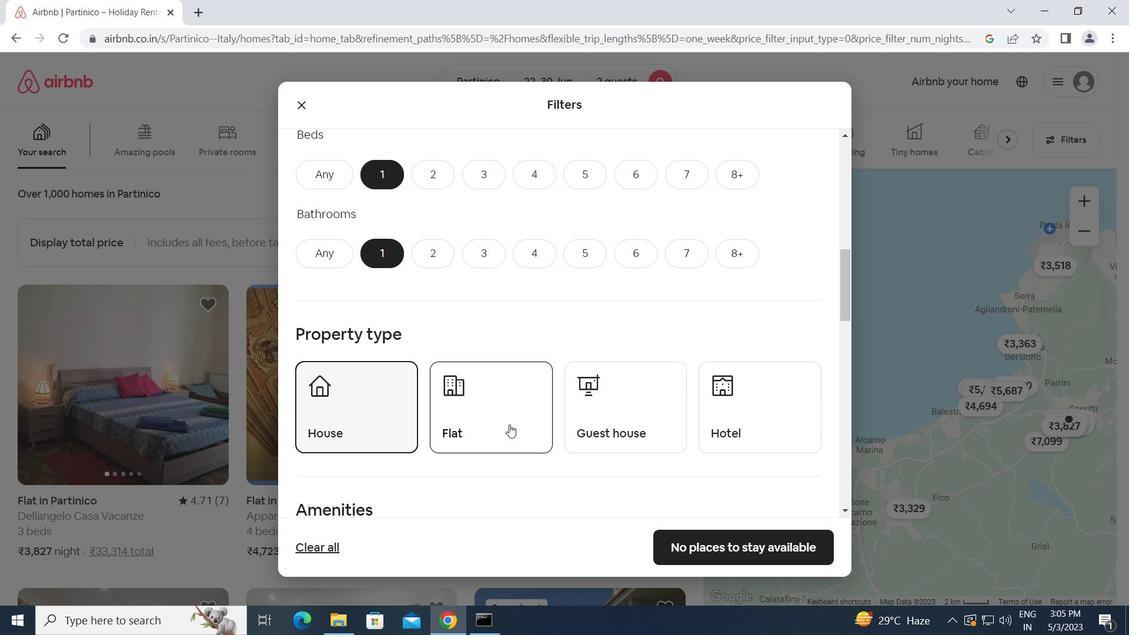 
Action: Mouse moved to (625, 425)
Screenshot: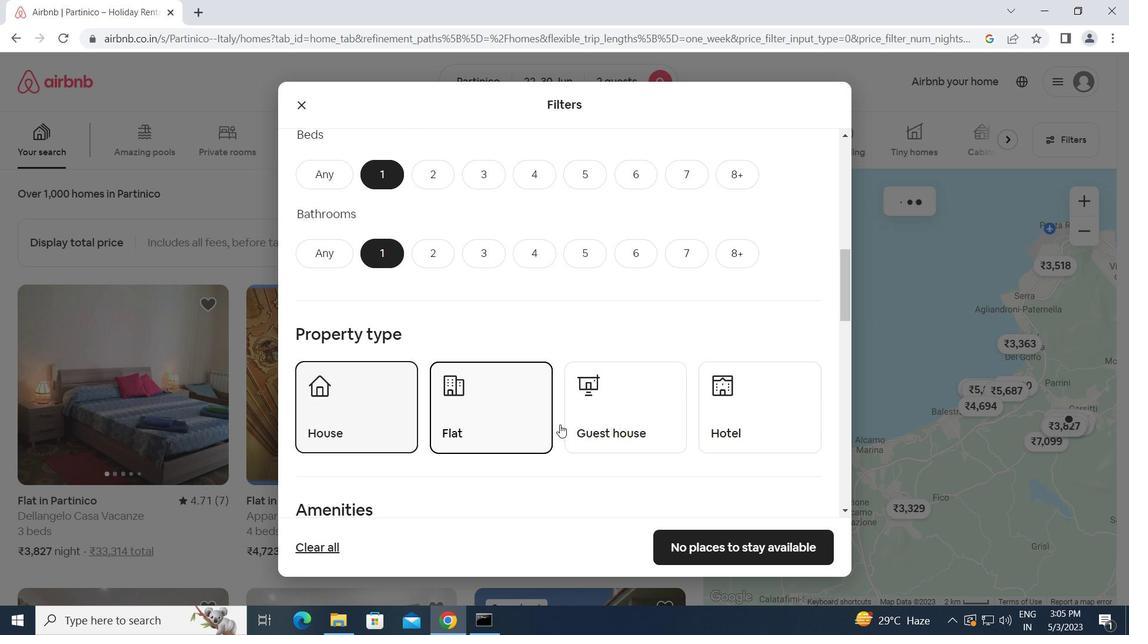 
Action: Mouse pressed left at (625, 425)
Screenshot: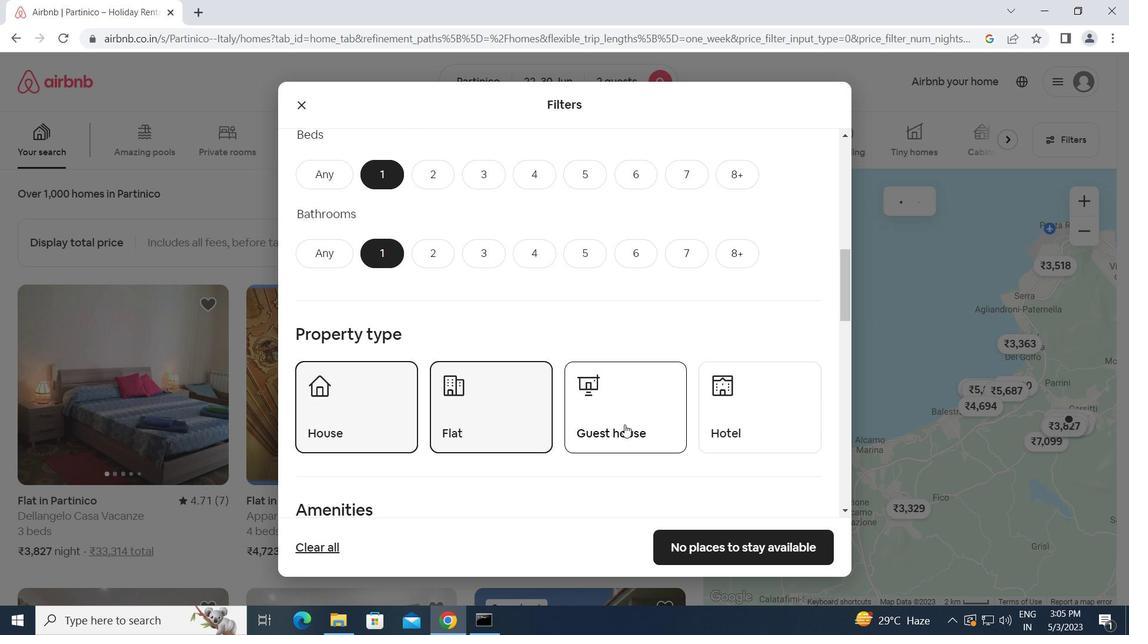 
Action: Mouse moved to (777, 432)
Screenshot: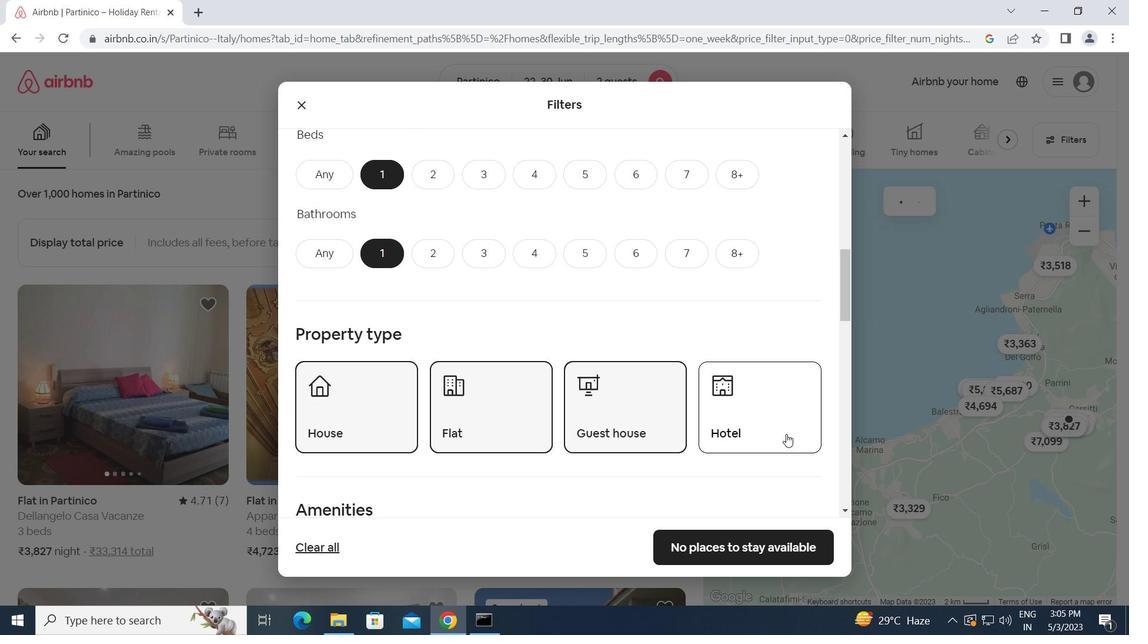 
Action: Mouse pressed left at (777, 432)
Screenshot: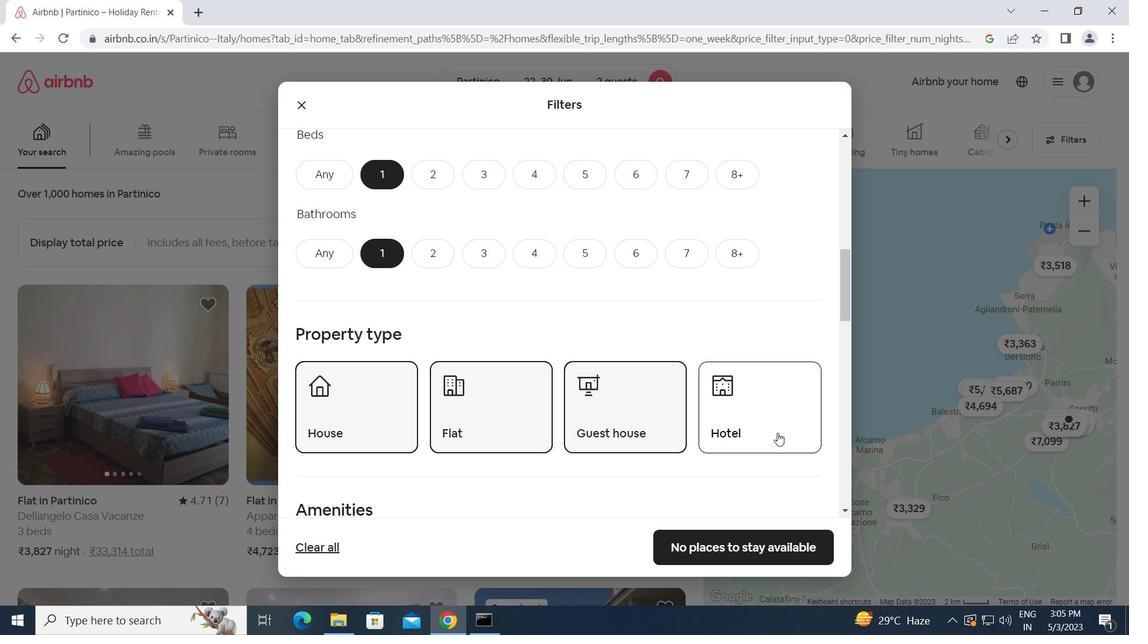 
Action: Mouse moved to (588, 459)
Screenshot: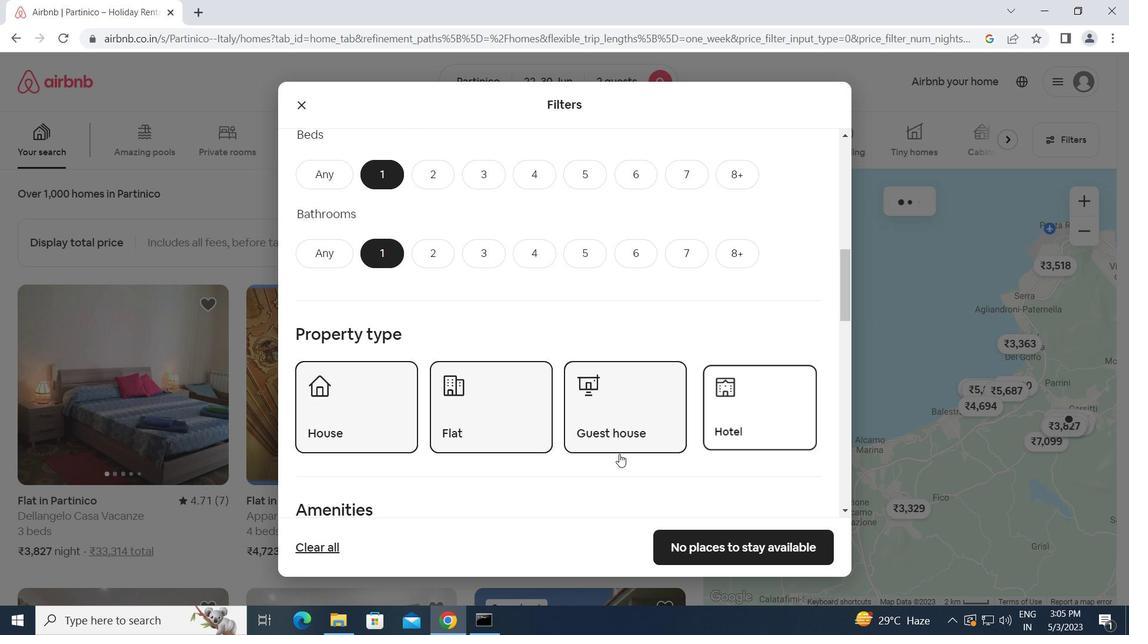 
Action: Mouse scrolled (588, 458) with delta (0, 0)
Screenshot: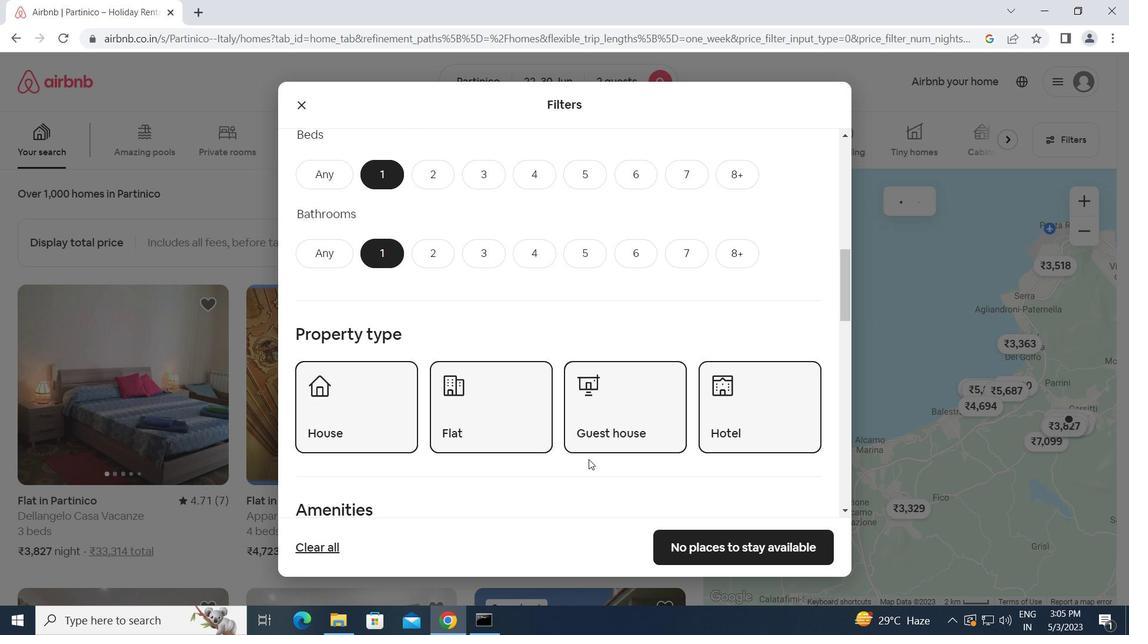 
Action: Mouse scrolled (588, 458) with delta (0, 0)
Screenshot: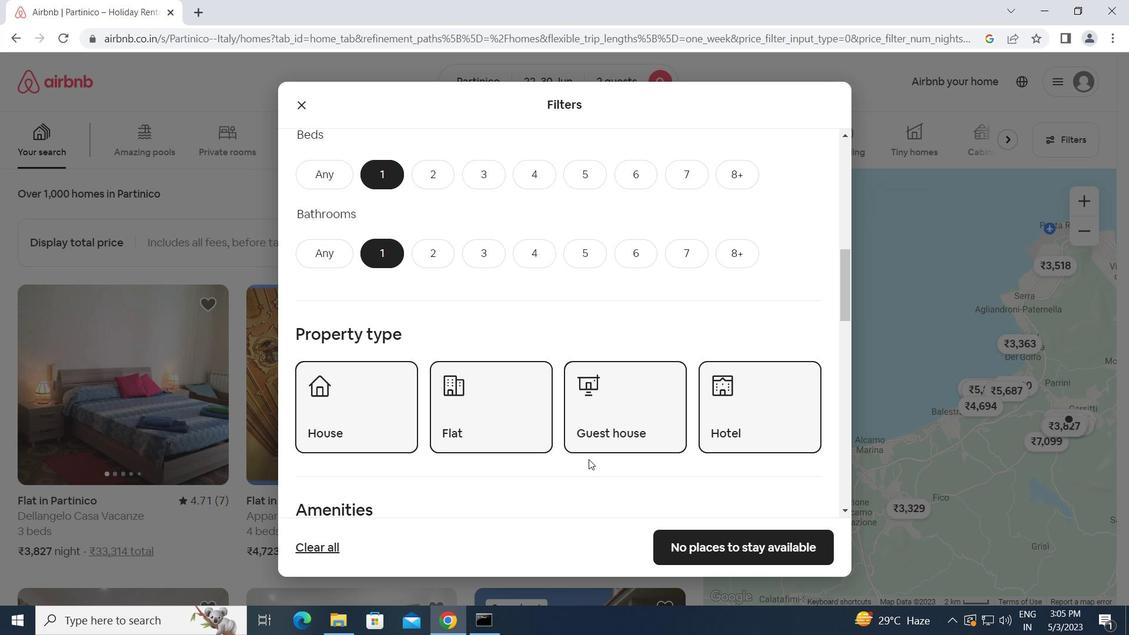 
Action: Mouse scrolled (588, 458) with delta (0, 0)
Screenshot: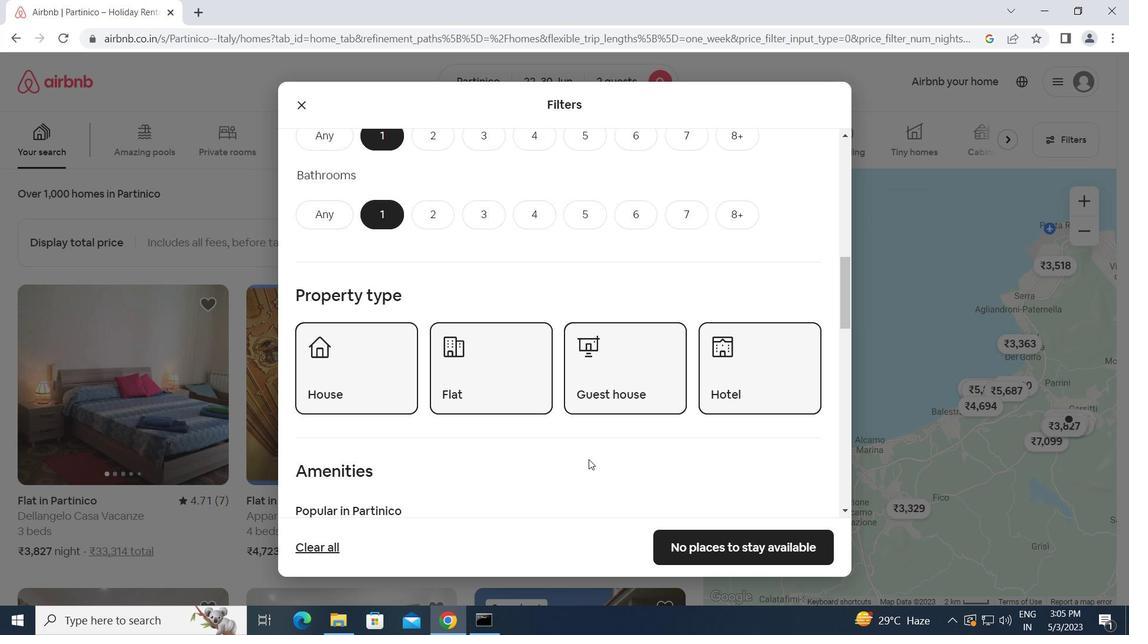 
Action: Mouse scrolled (588, 458) with delta (0, 0)
Screenshot: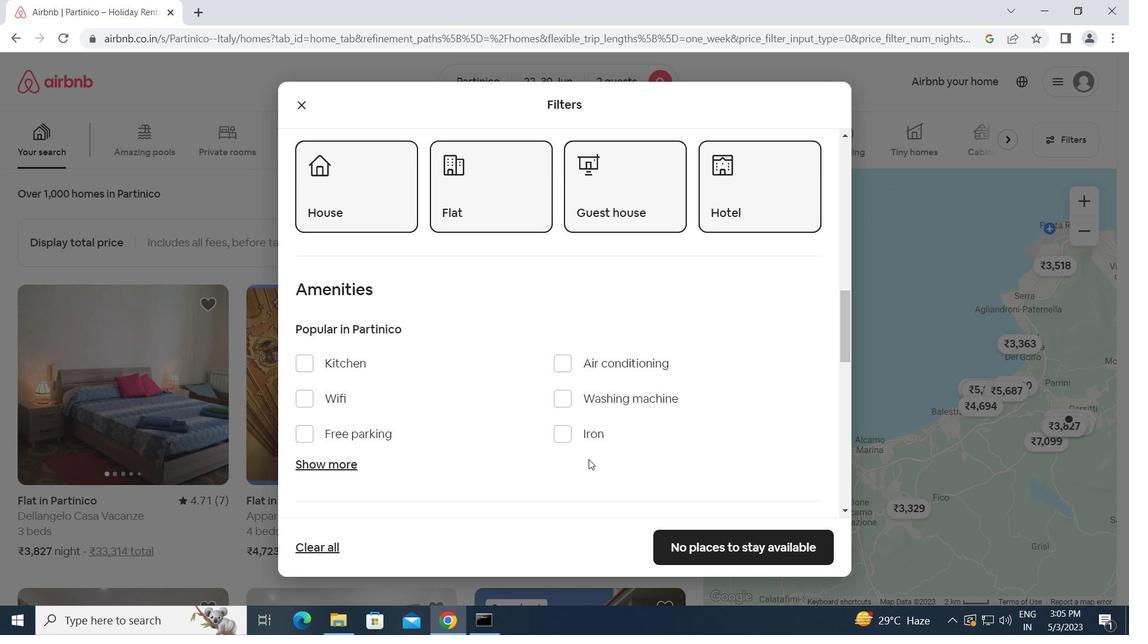 
Action: Mouse scrolled (588, 458) with delta (0, 0)
Screenshot: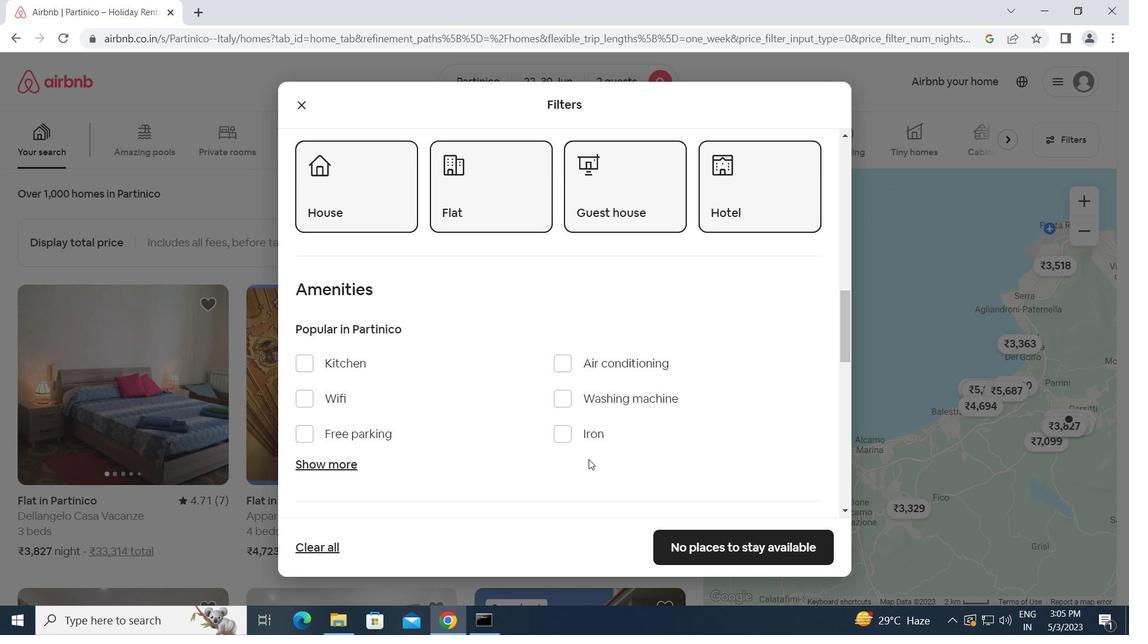 
Action: Mouse scrolled (588, 458) with delta (0, 0)
Screenshot: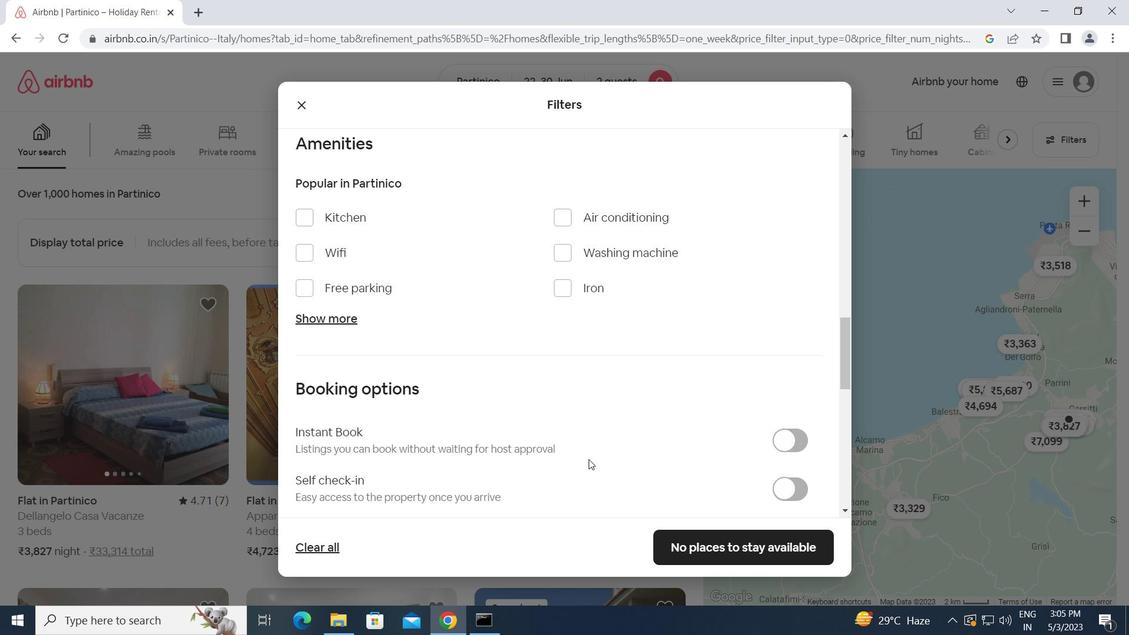 
Action: Mouse moved to (783, 418)
Screenshot: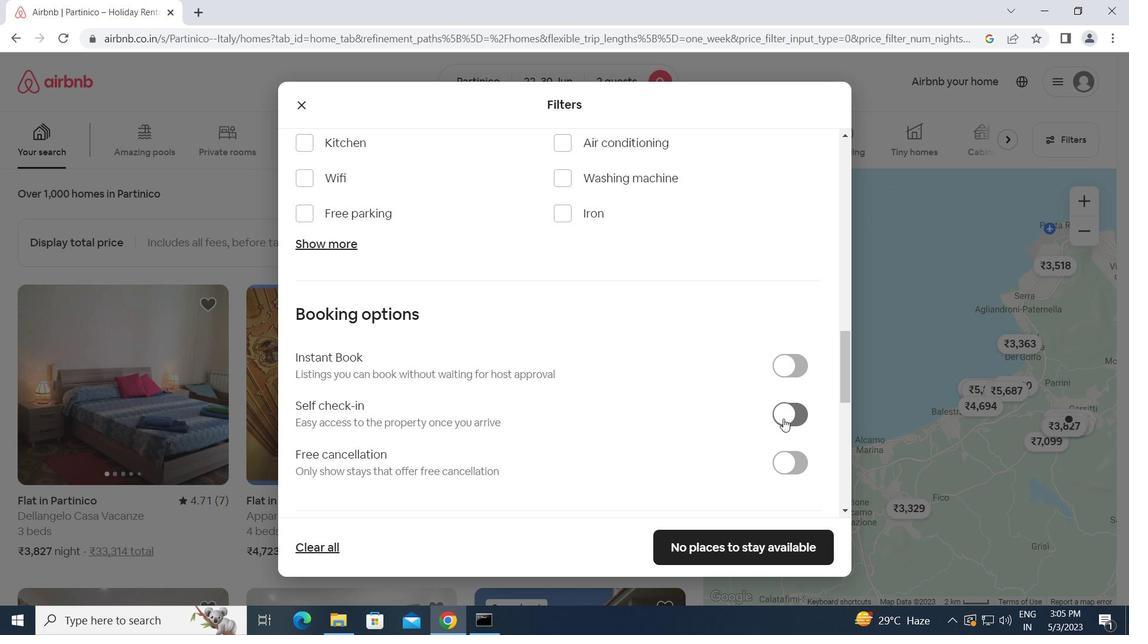 
Action: Mouse pressed left at (783, 418)
Screenshot: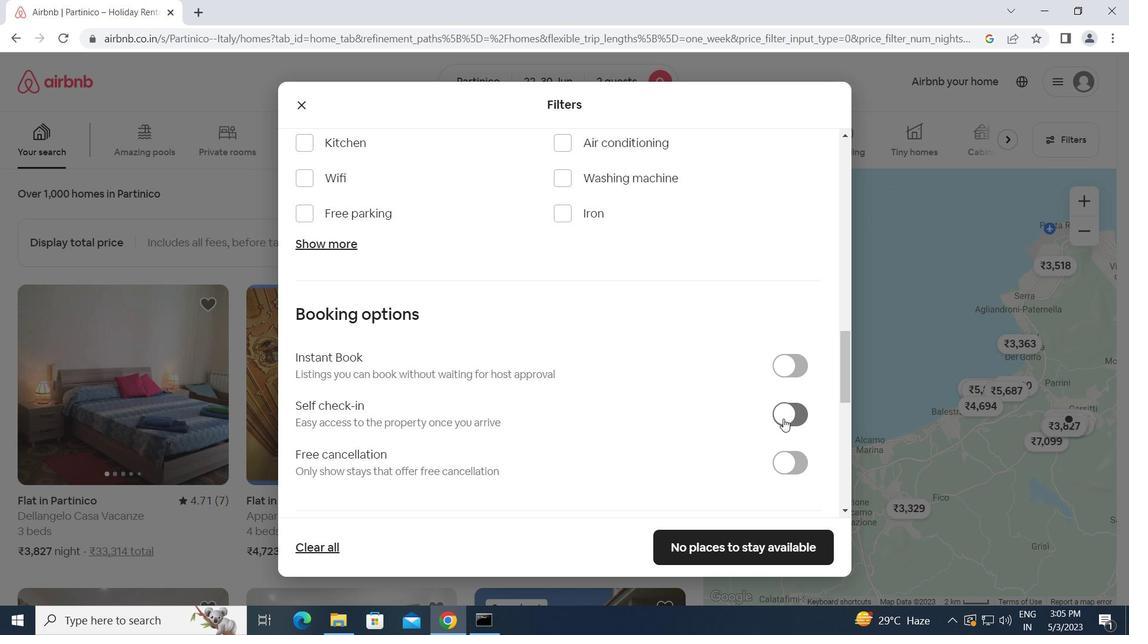 
Action: Mouse moved to (575, 448)
Screenshot: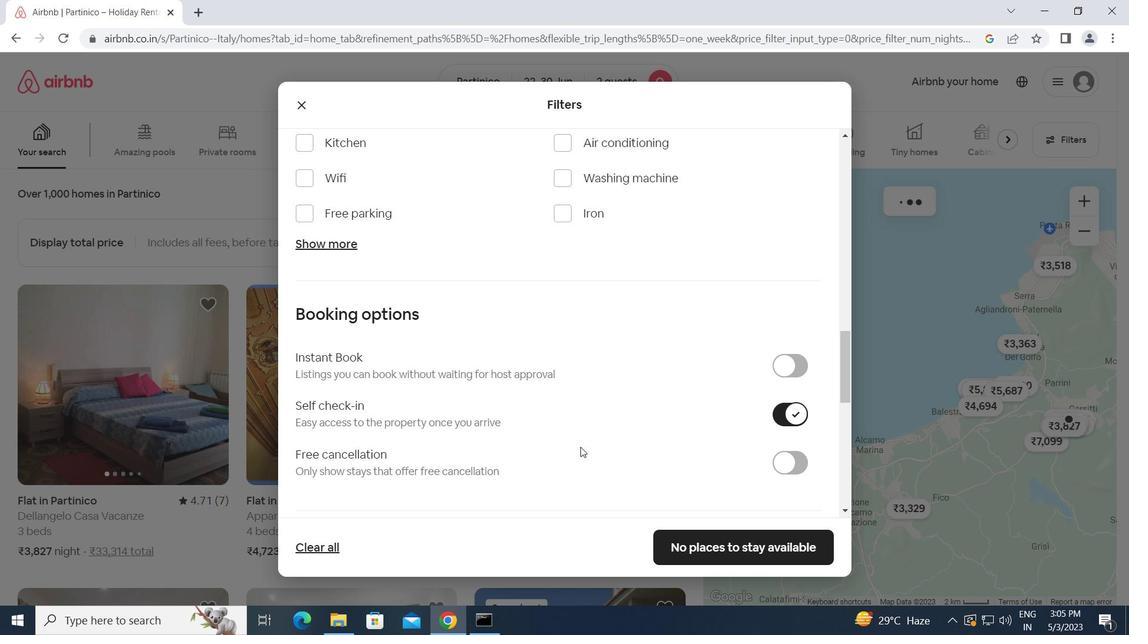 
Action: Mouse scrolled (575, 448) with delta (0, 0)
Screenshot: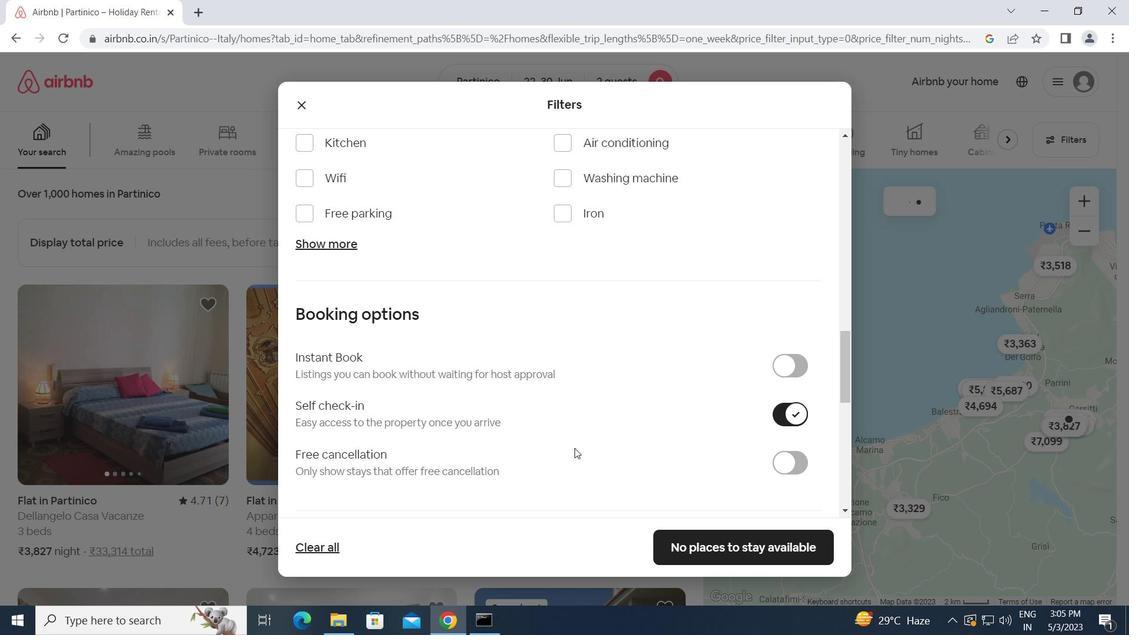 
Action: Mouse scrolled (575, 448) with delta (0, 0)
Screenshot: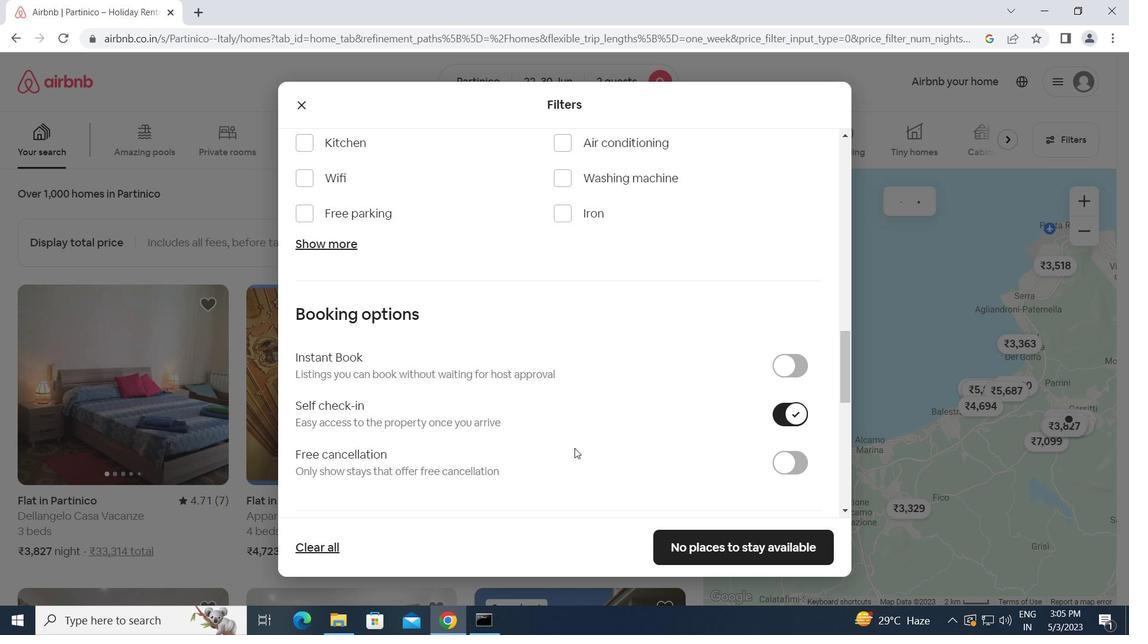 
Action: Mouse scrolled (575, 448) with delta (0, 0)
Screenshot: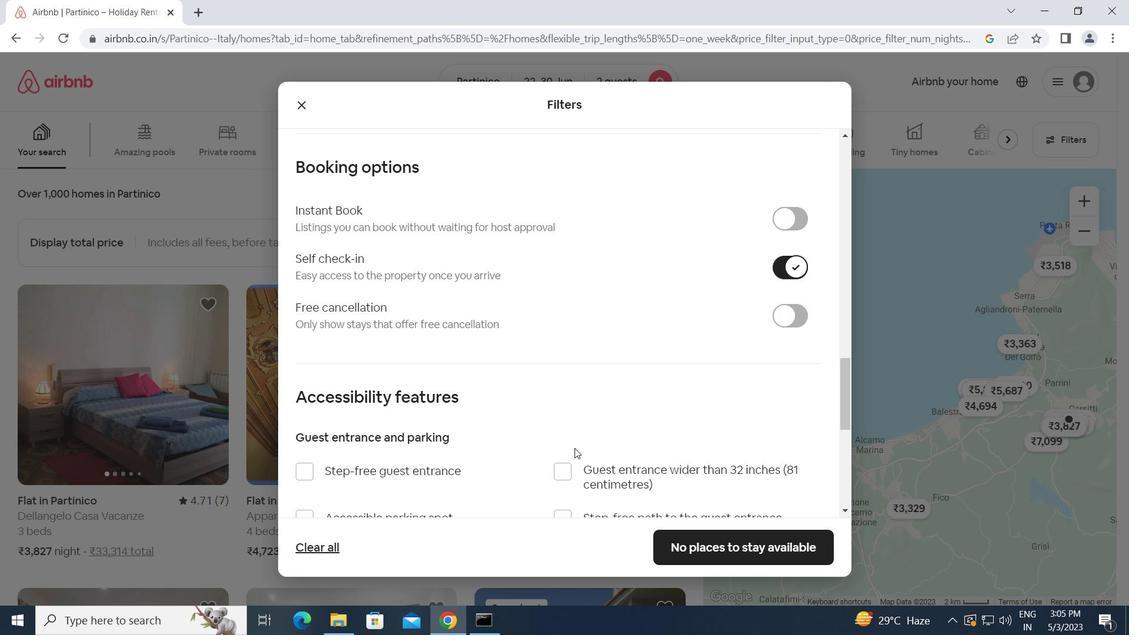 
Action: Mouse scrolled (575, 448) with delta (0, 0)
Screenshot: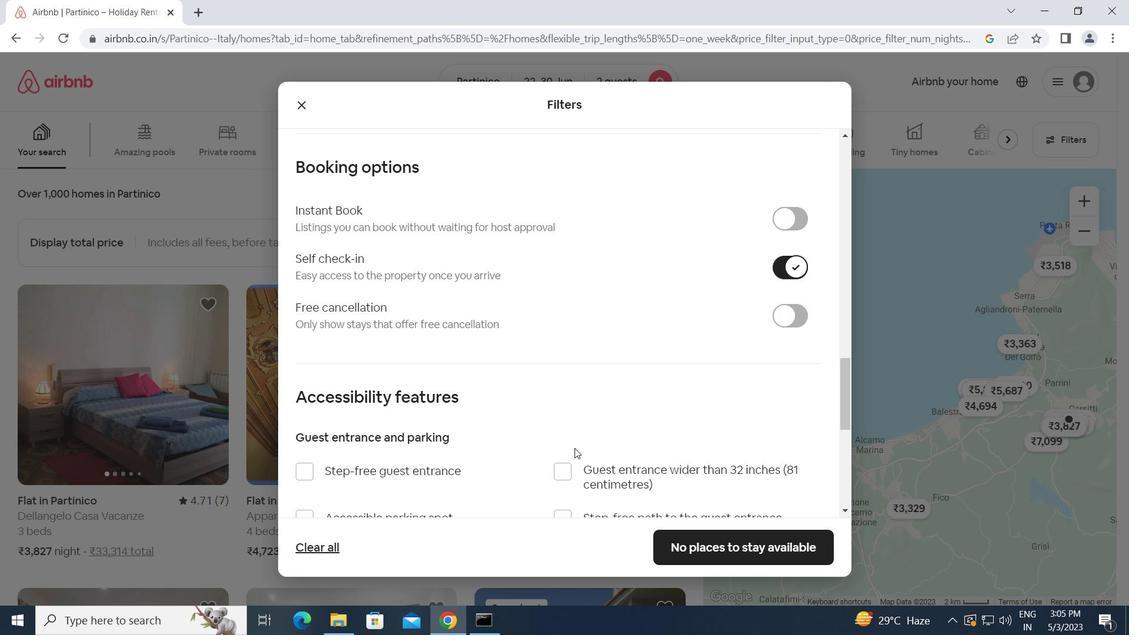 
Action: Mouse scrolled (575, 448) with delta (0, 0)
Screenshot: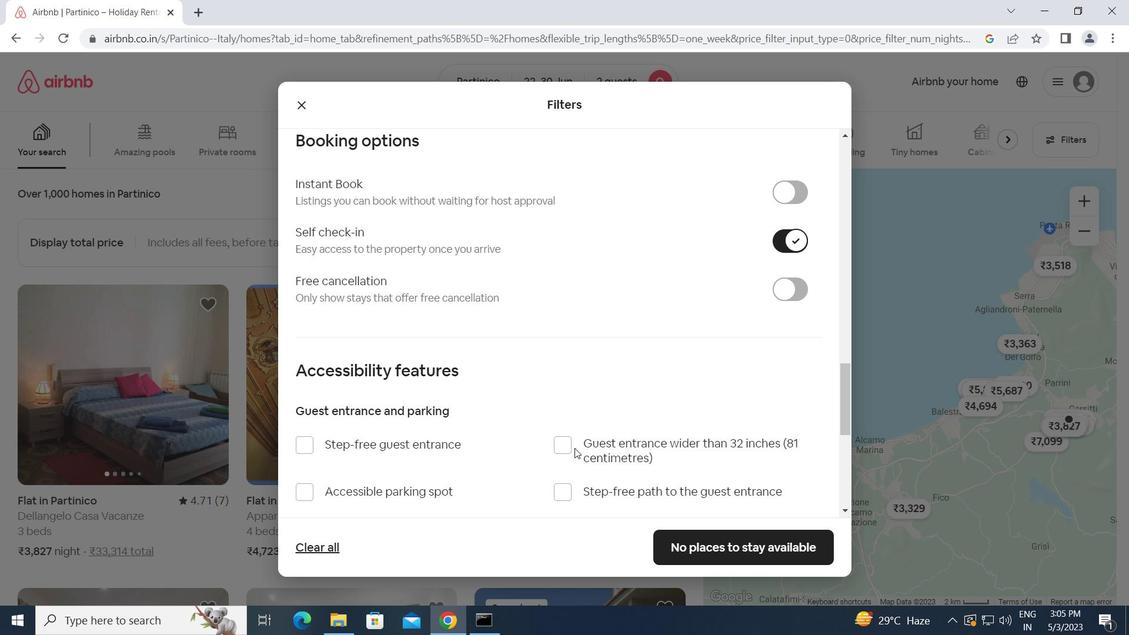 
Action: Mouse scrolled (575, 448) with delta (0, 0)
Screenshot: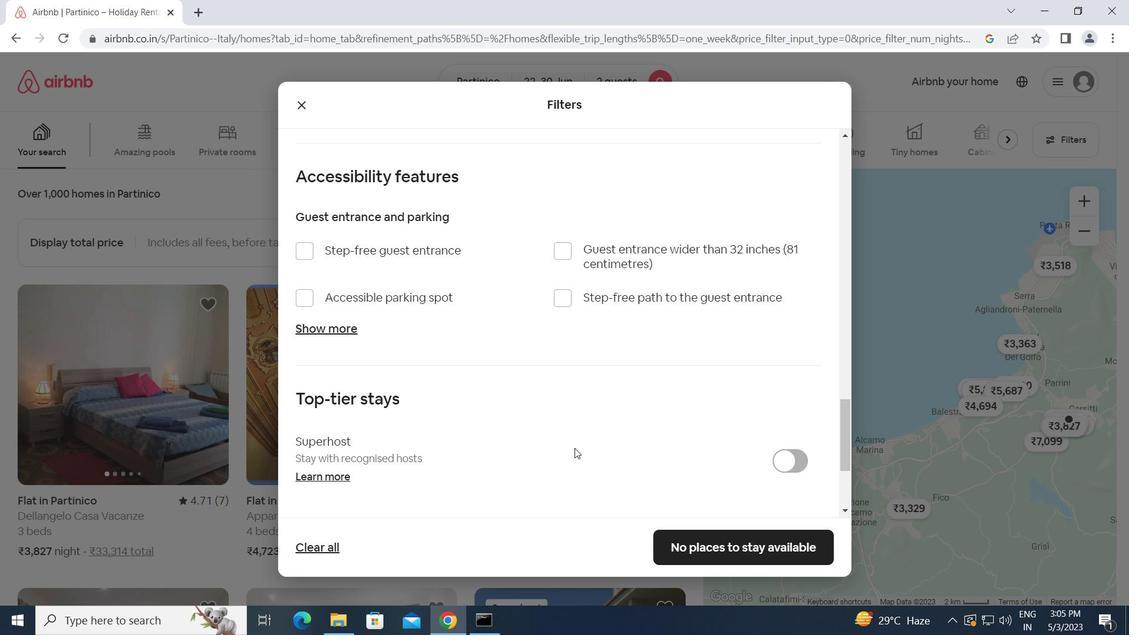 
Action: Mouse scrolled (575, 448) with delta (0, 0)
Screenshot: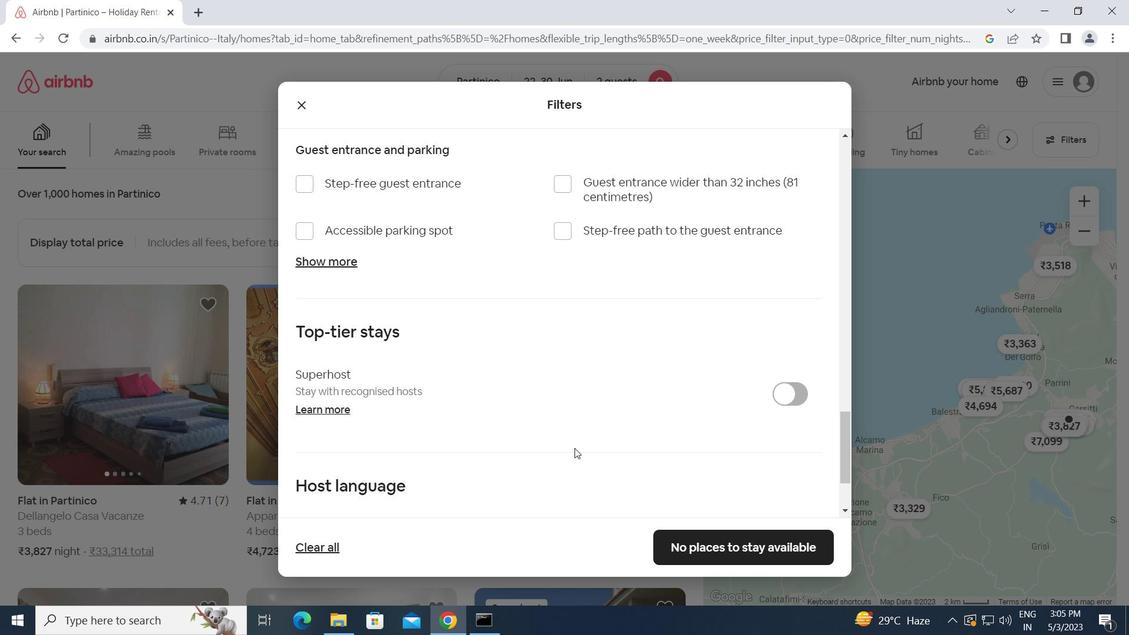 
Action: Mouse scrolled (575, 448) with delta (0, 0)
Screenshot: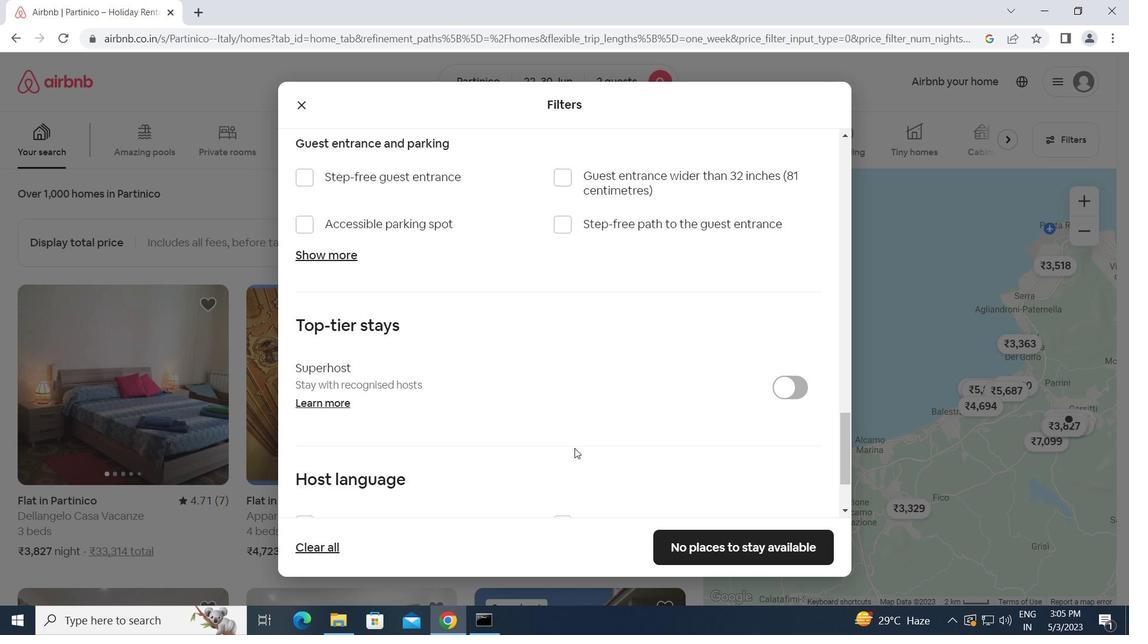 
Action: Mouse scrolled (575, 448) with delta (0, 0)
Screenshot: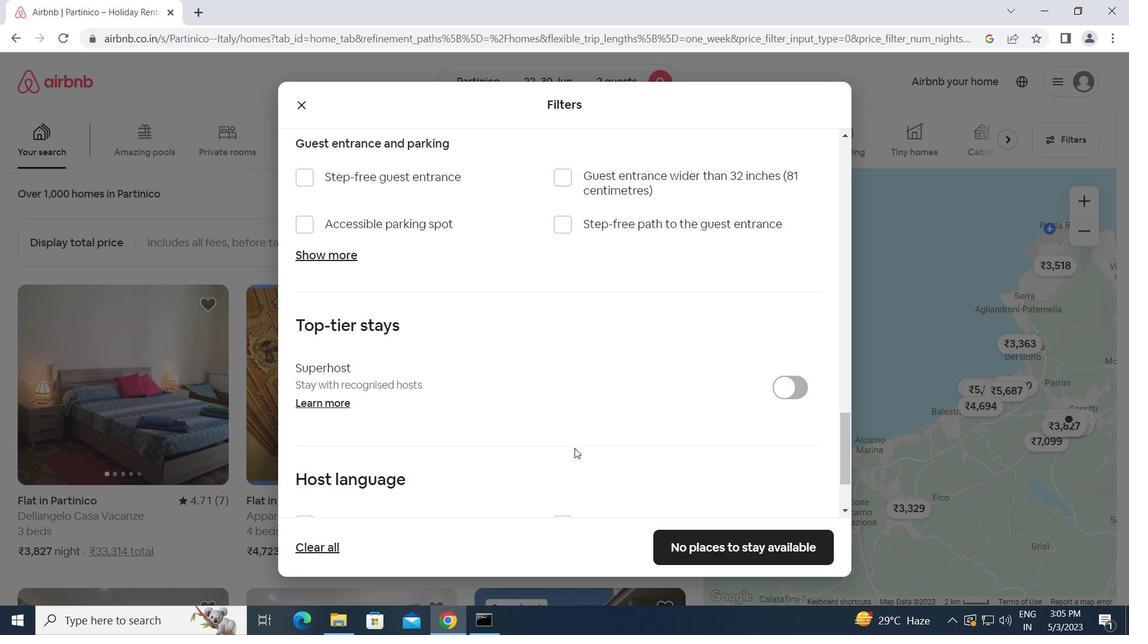 
Action: Mouse moved to (309, 415)
Screenshot: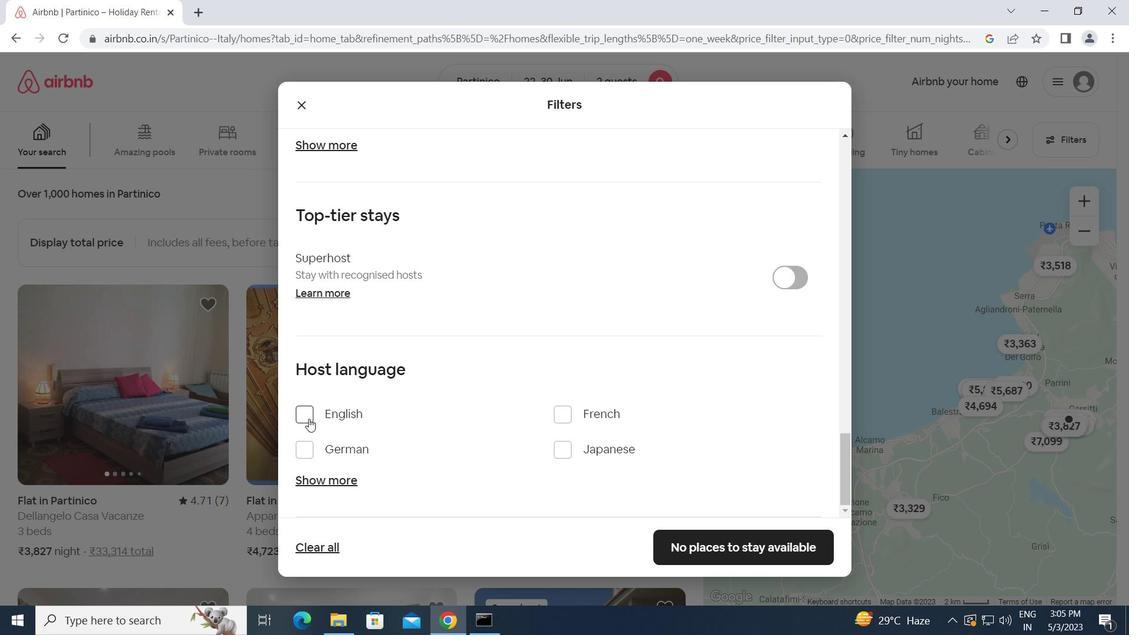 
Action: Mouse pressed left at (309, 415)
Screenshot: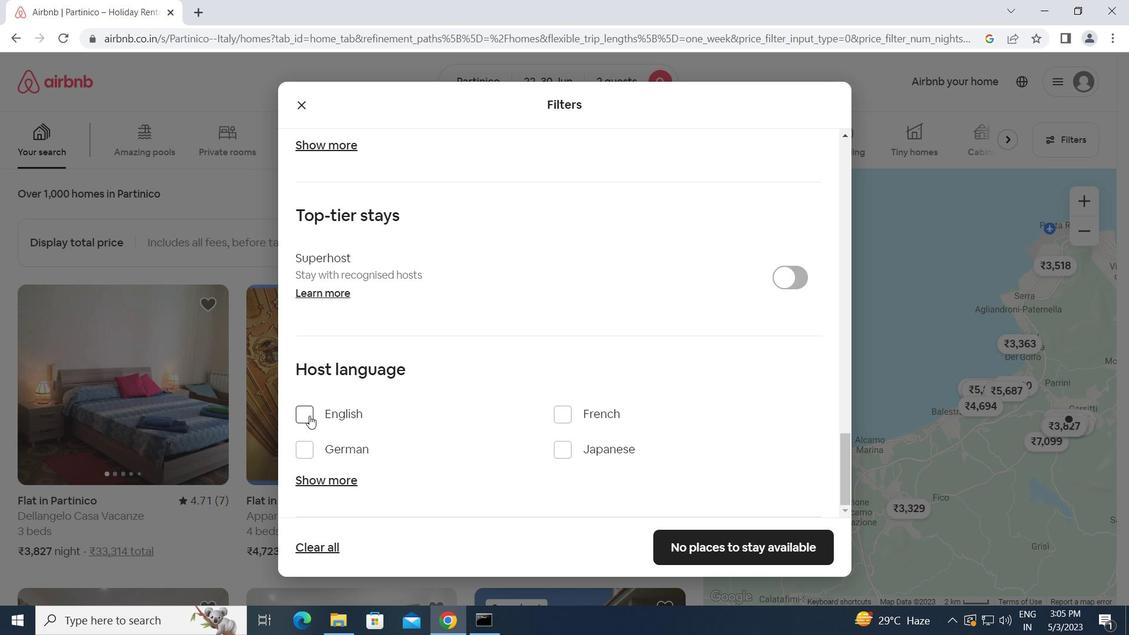 
Action: Mouse moved to (690, 548)
Screenshot: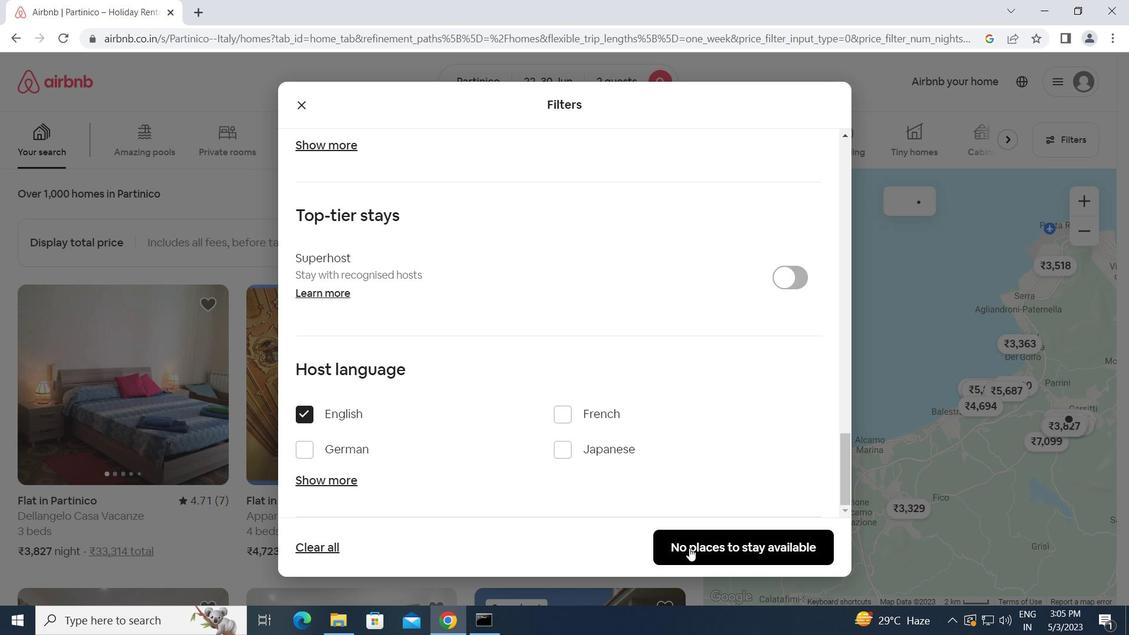 
Action: Mouse pressed left at (690, 548)
Screenshot: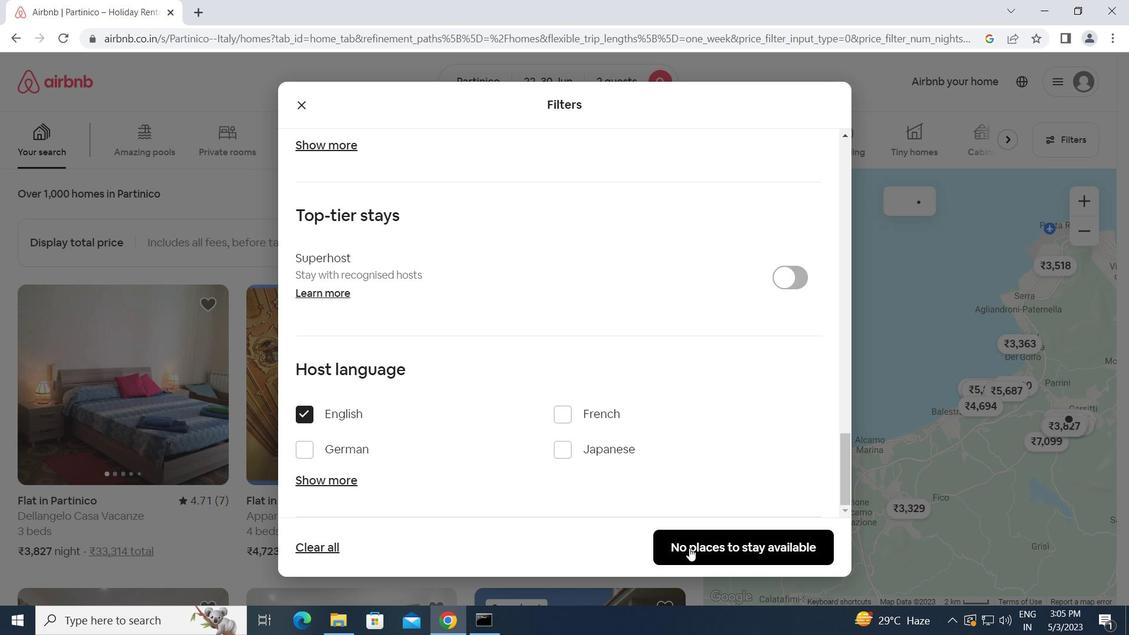 
